Task: Find a house in Old City, Palestinian Territory, for 3 guests from June 4 to June 15, with a price range of ₹9000 to ₹15000, 3 bedrooms, 3 bathrooms, and English-speaking host.
Action: Mouse moved to (409, 88)
Screenshot: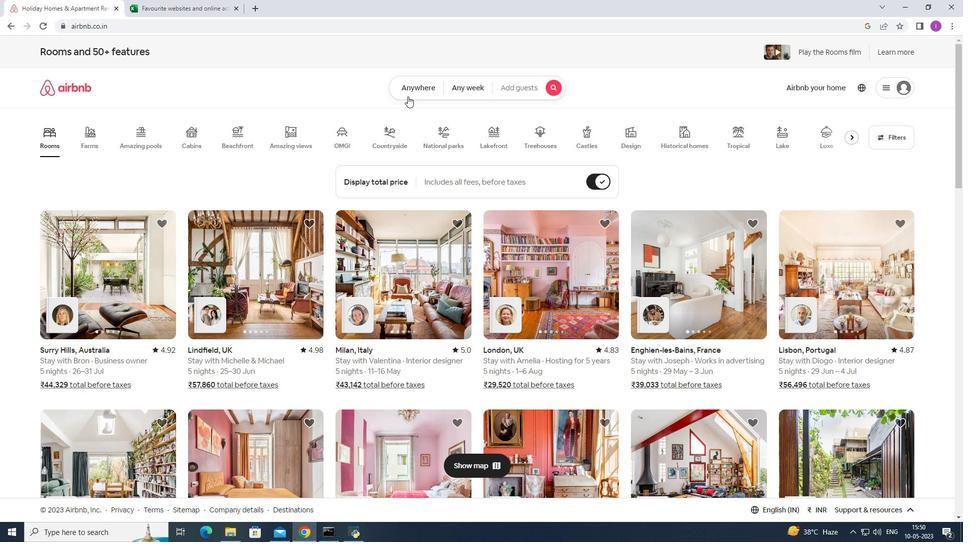 
Action: Mouse pressed left at (409, 88)
Screenshot: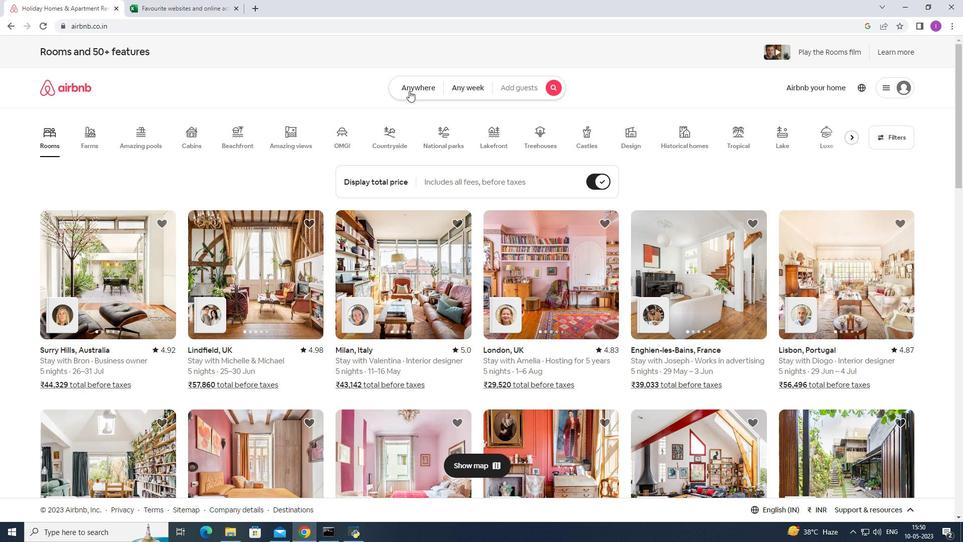 
Action: Mouse moved to (318, 131)
Screenshot: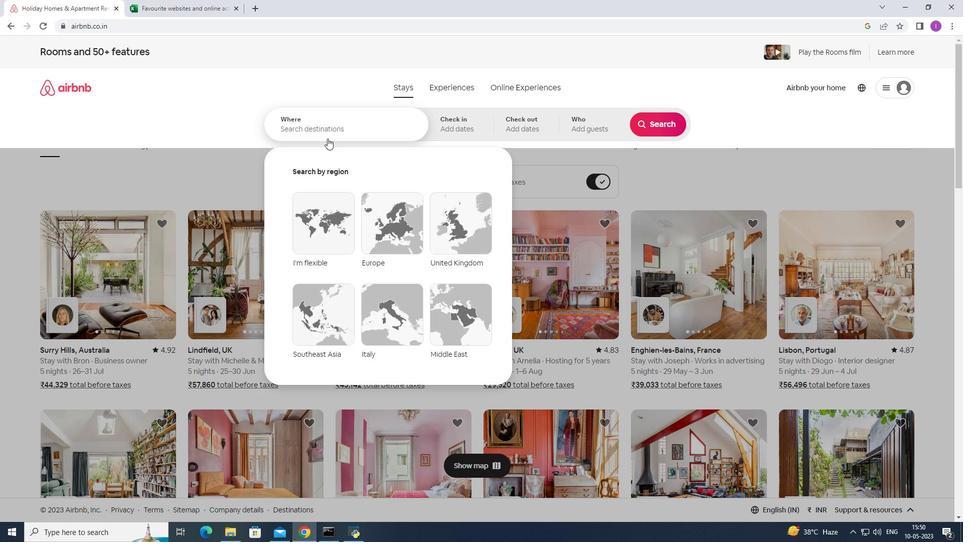 
Action: Mouse pressed left at (318, 131)
Screenshot: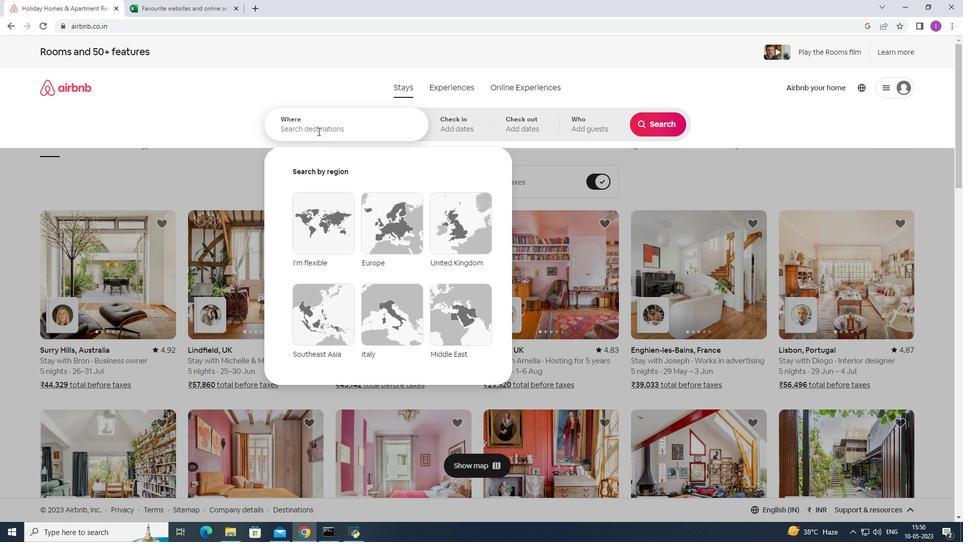 
Action: Mouse moved to (342, 130)
Screenshot: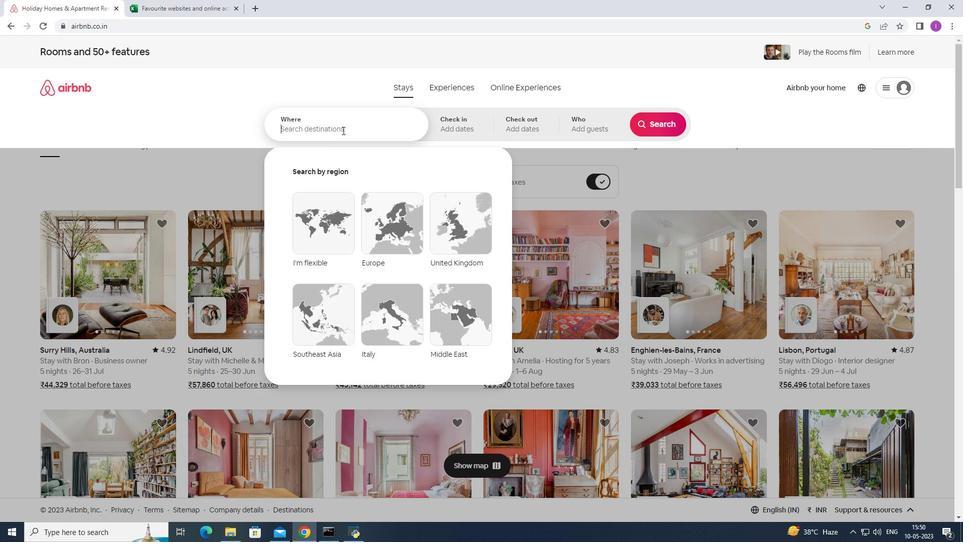 
Action: Key pressed <Key.shift><Key.shift><Key.shift><Key.shift><Key.shift><Key.shift><Key.shift><Key.shift>Old<Key.space>city,<Key.shift>Palestinian<Key.space><Key.shift>Territory
Screenshot: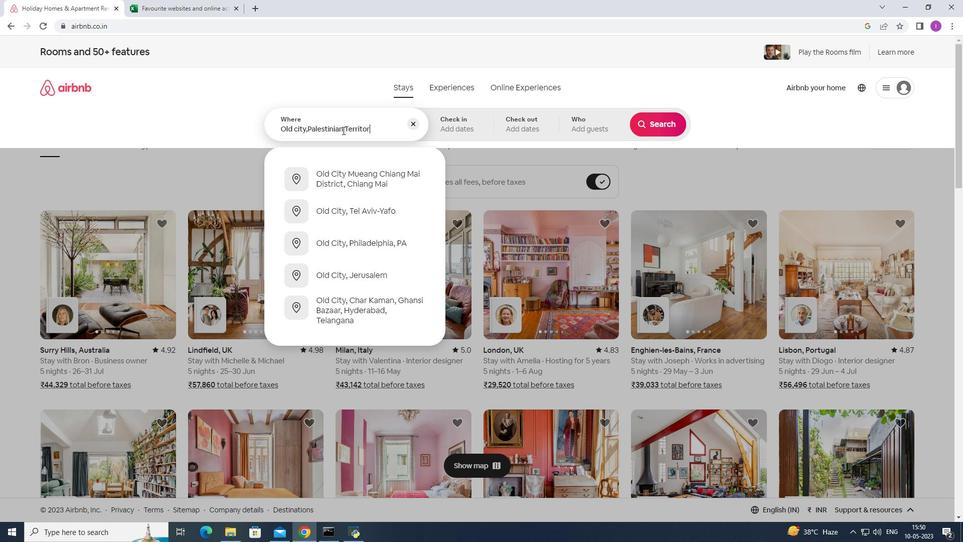 
Action: Mouse moved to (469, 131)
Screenshot: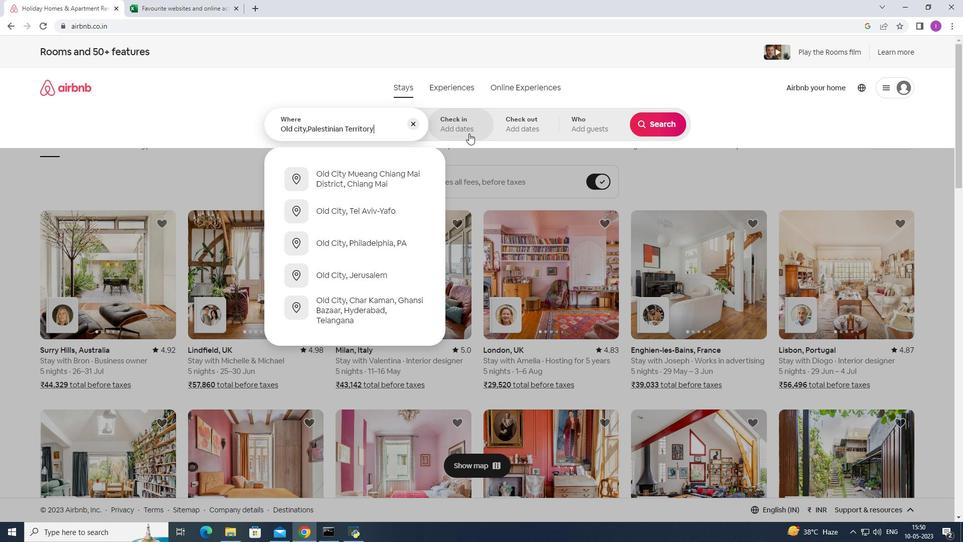 
Action: Mouse pressed left at (469, 131)
Screenshot: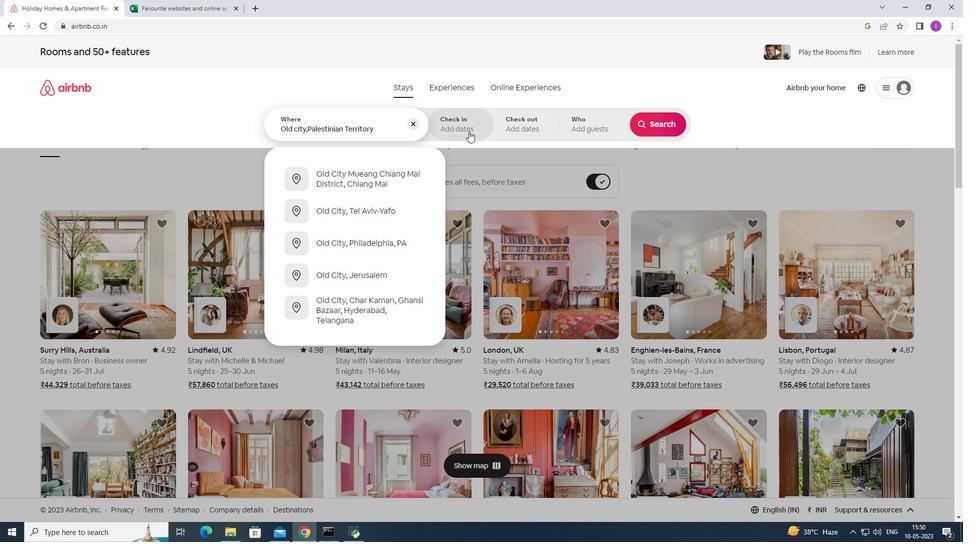 
Action: Mouse moved to (503, 269)
Screenshot: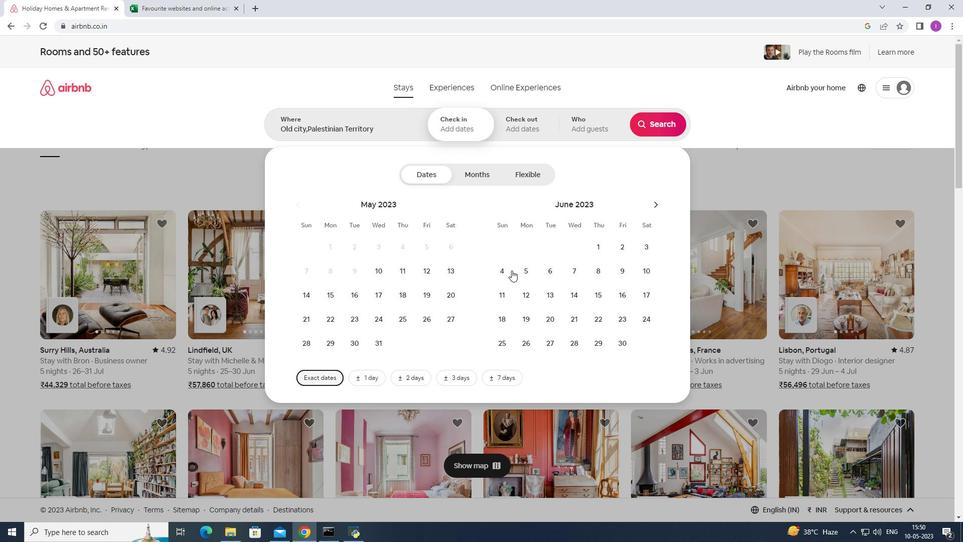 
Action: Mouse pressed left at (503, 269)
Screenshot: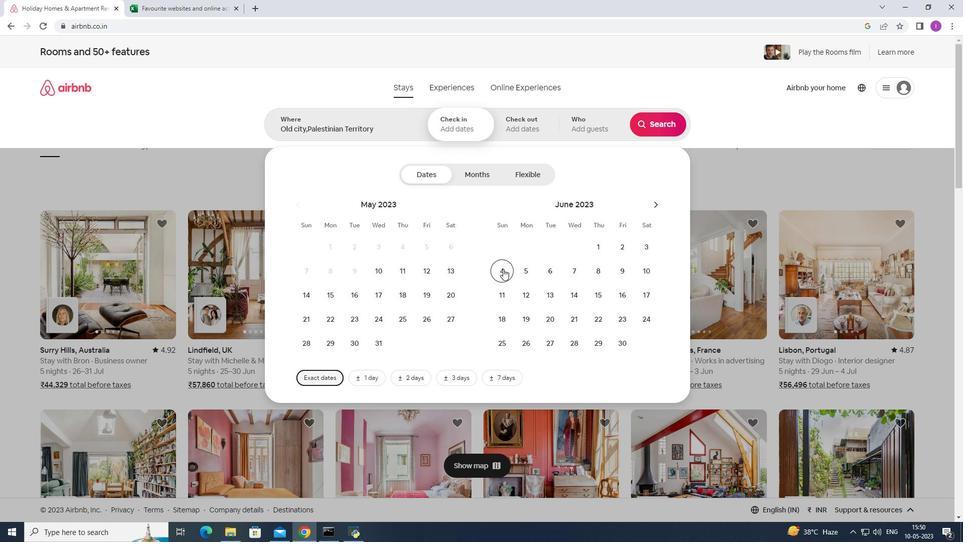 
Action: Mouse moved to (606, 295)
Screenshot: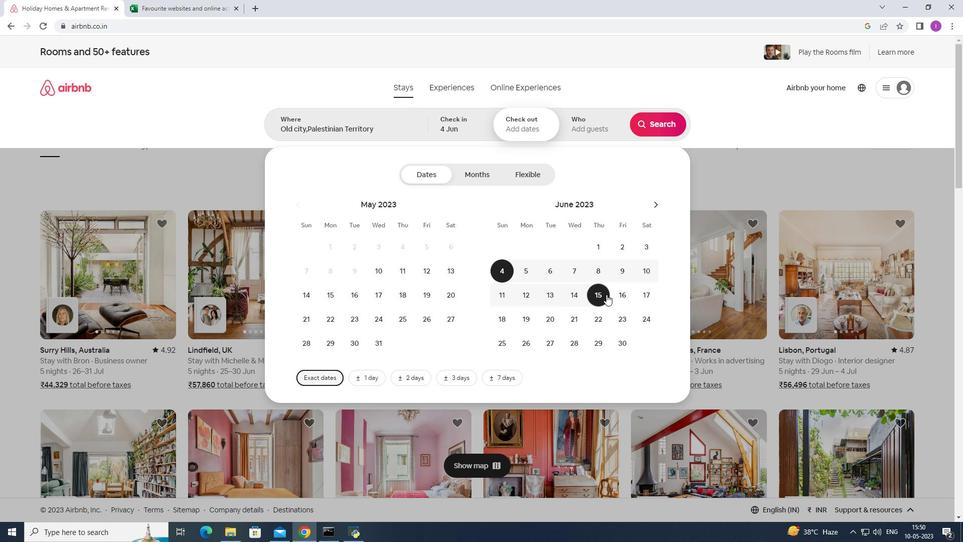 
Action: Mouse pressed left at (606, 295)
Screenshot: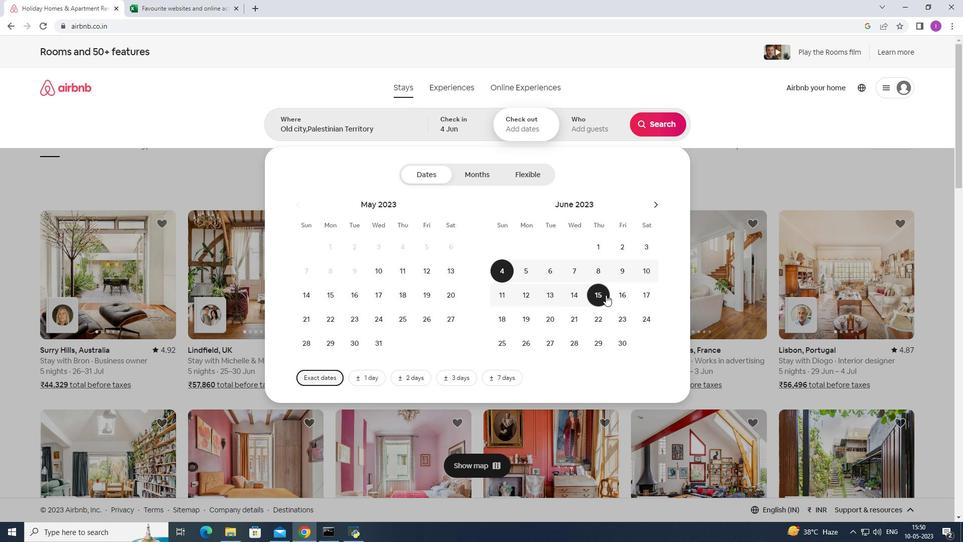 
Action: Mouse moved to (582, 128)
Screenshot: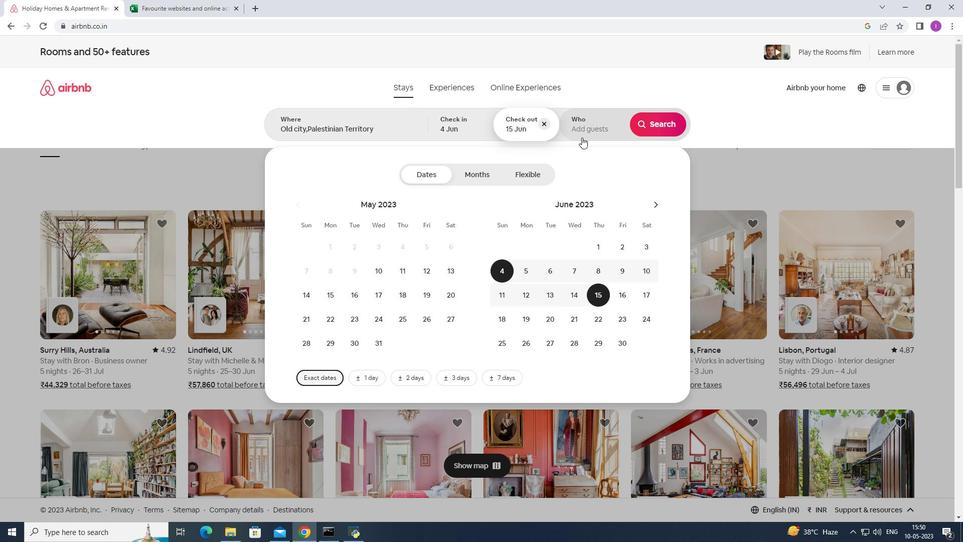 
Action: Mouse pressed left at (582, 128)
Screenshot: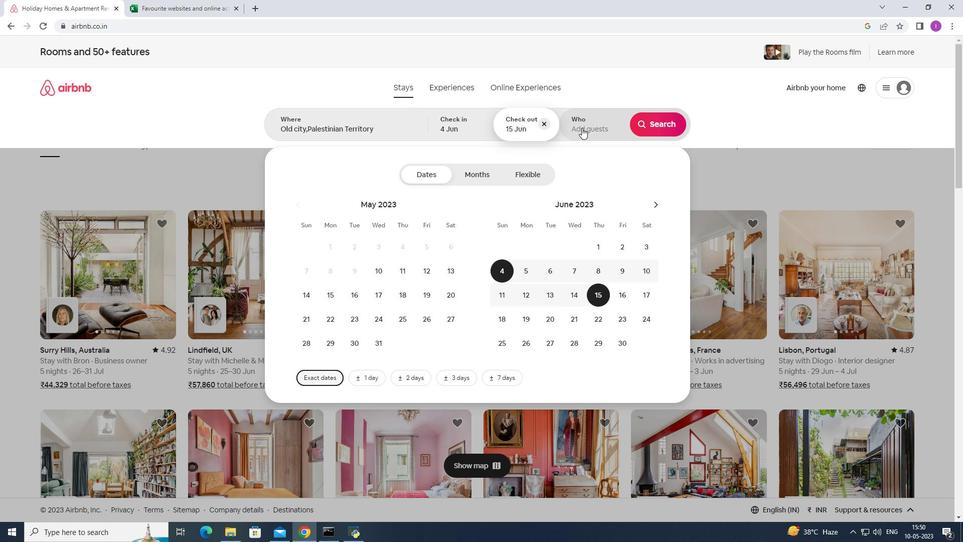 
Action: Mouse moved to (664, 172)
Screenshot: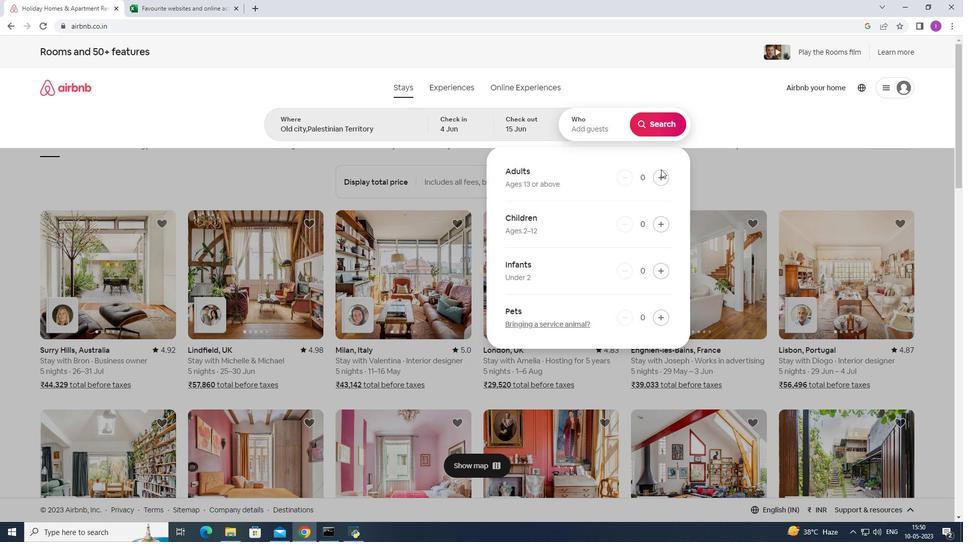 
Action: Mouse pressed left at (664, 172)
Screenshot: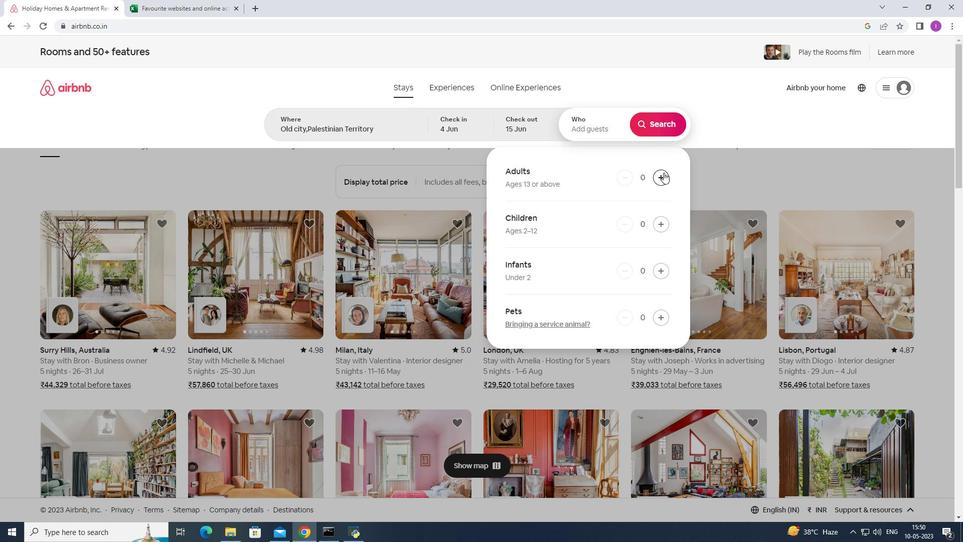 
Action: Mouse pressed left at (664, 172)
Screenshot: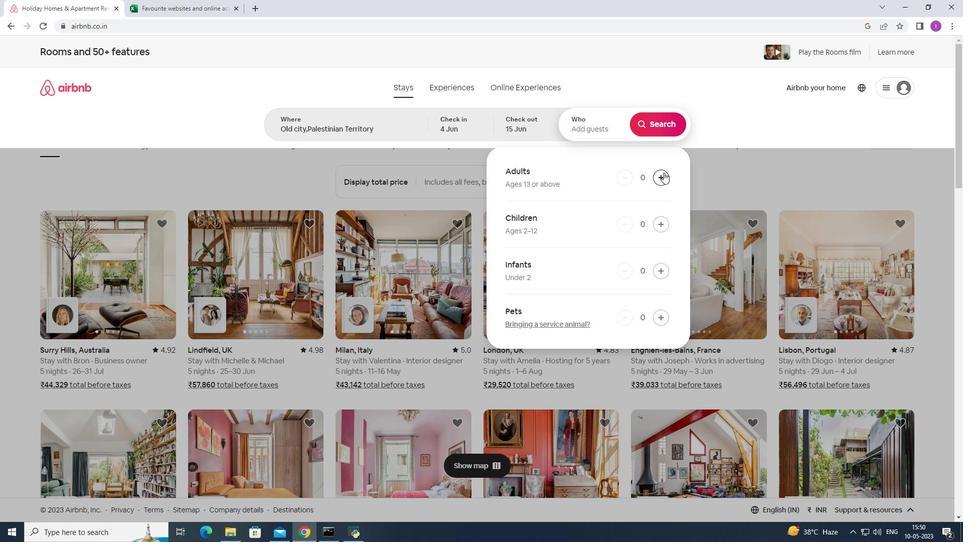 
Action: Mouse pressed left at (664, 172)
Screenshot: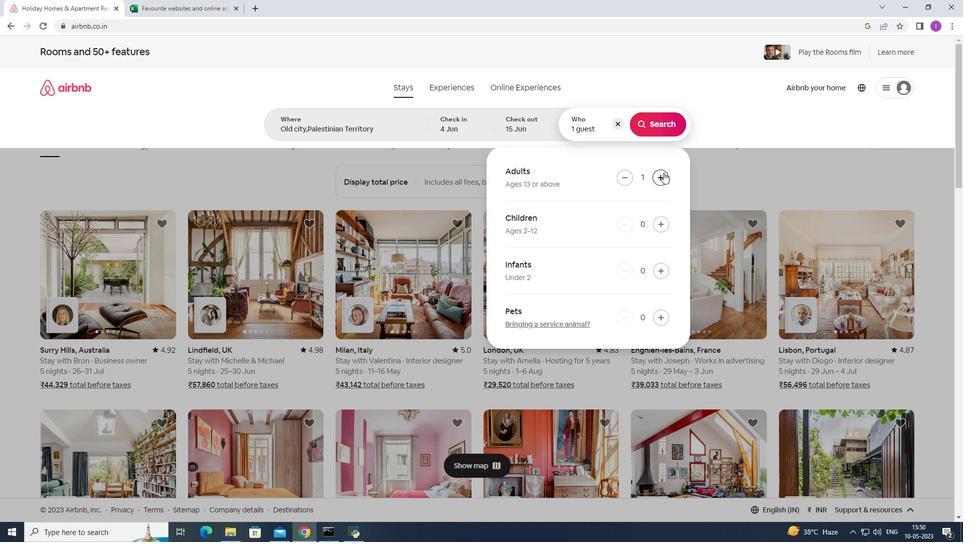 
Action: Mouse moved to (629, 176)
Screenshot: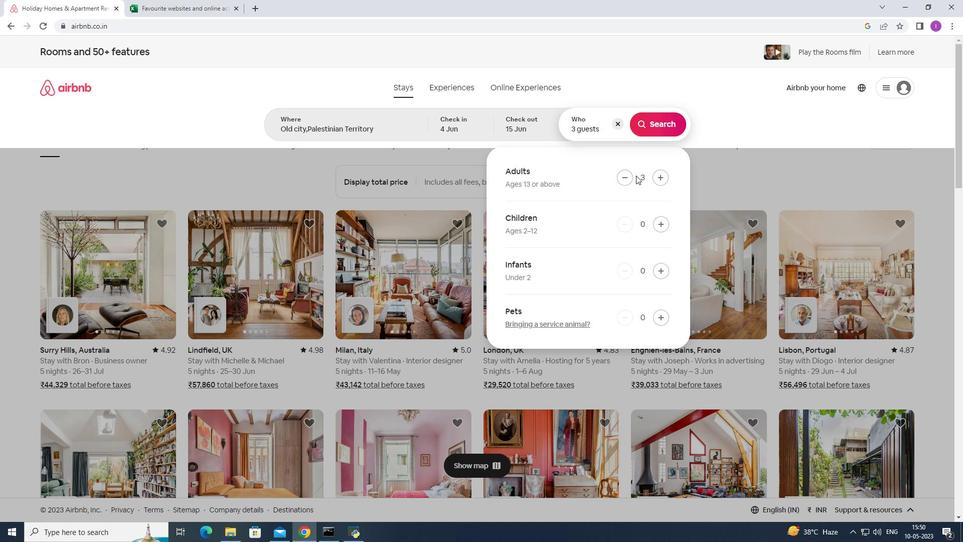 
Action: Mouse pressed left at (629, 176)
Screenshot: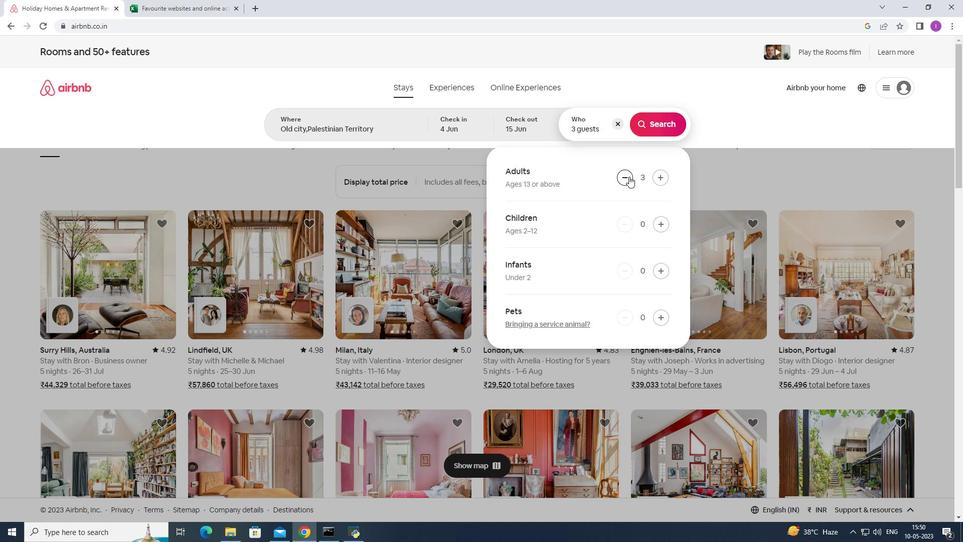 
Action: Mouse moved to (651, 132)
Screenshot: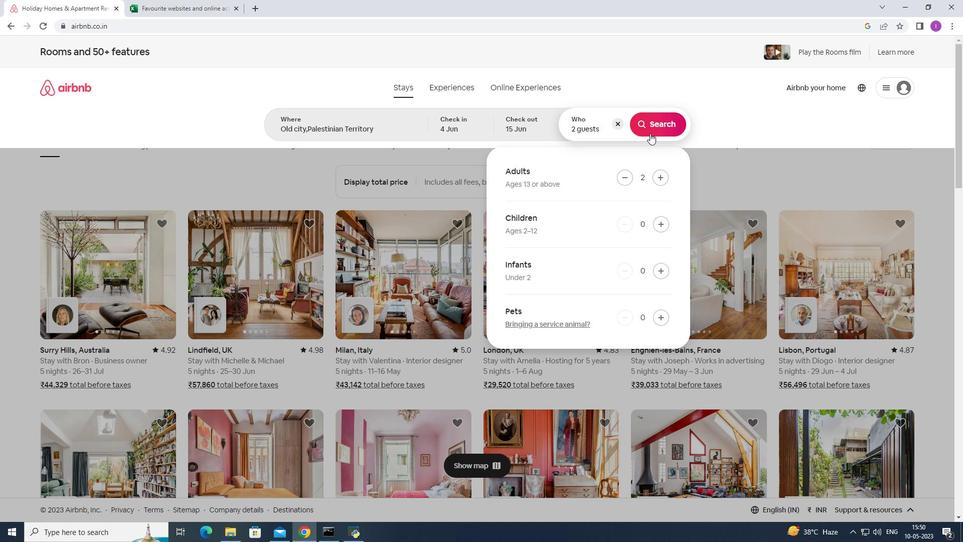 
Action: Mouse pressed left at (651, 132)
Screenshot: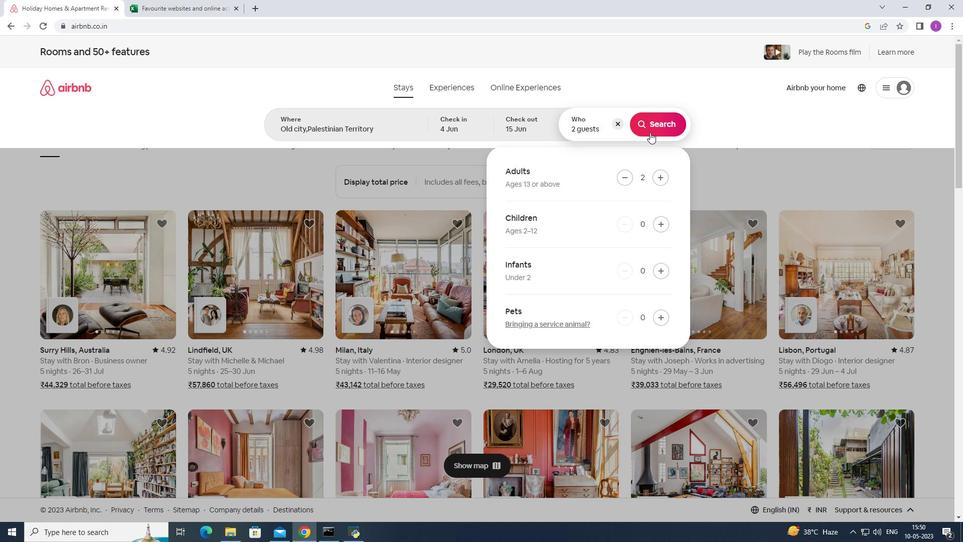 
Action: Mouse moved to (921, 101)
Screenshot: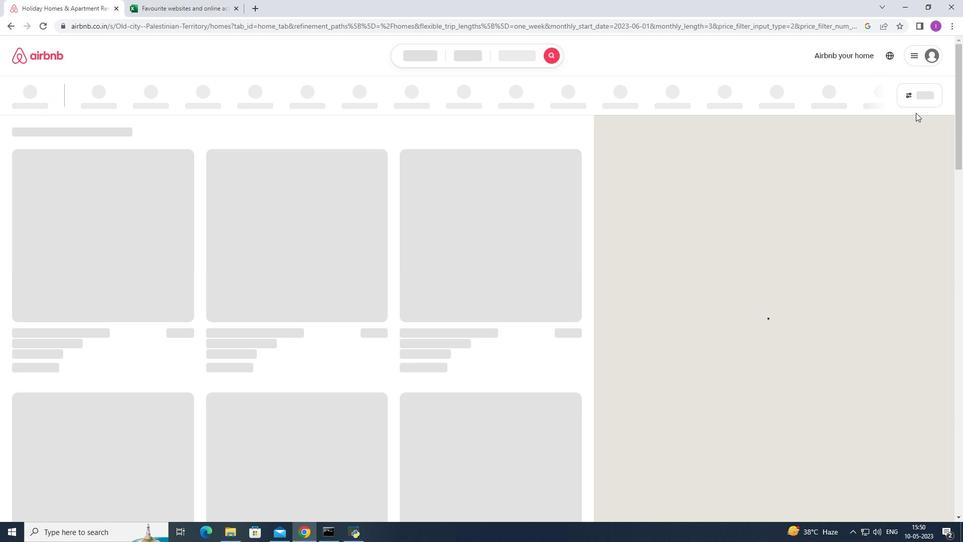 
Action: Mouse pressed left at (921, 101)
Screenshot: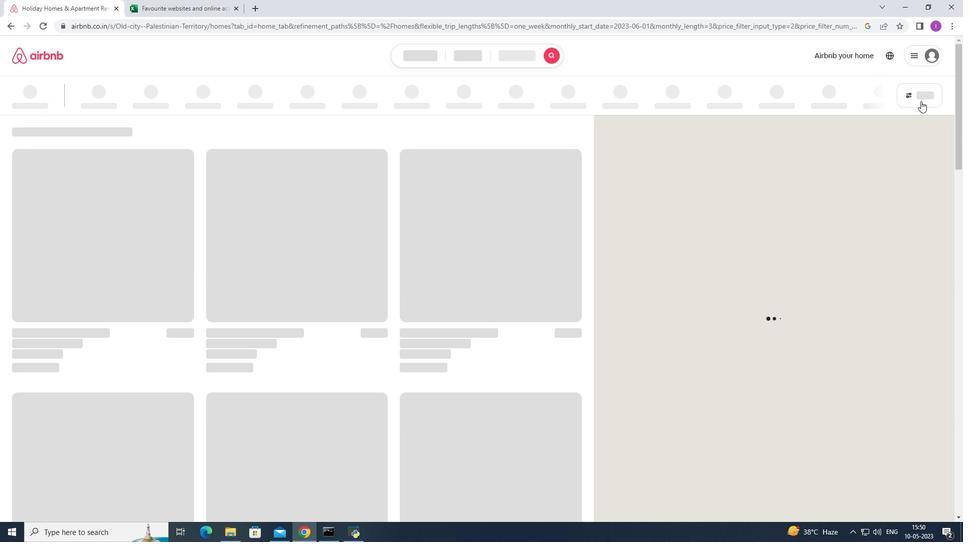 
Action: Mouse moved to (922, 91)
Screenshot: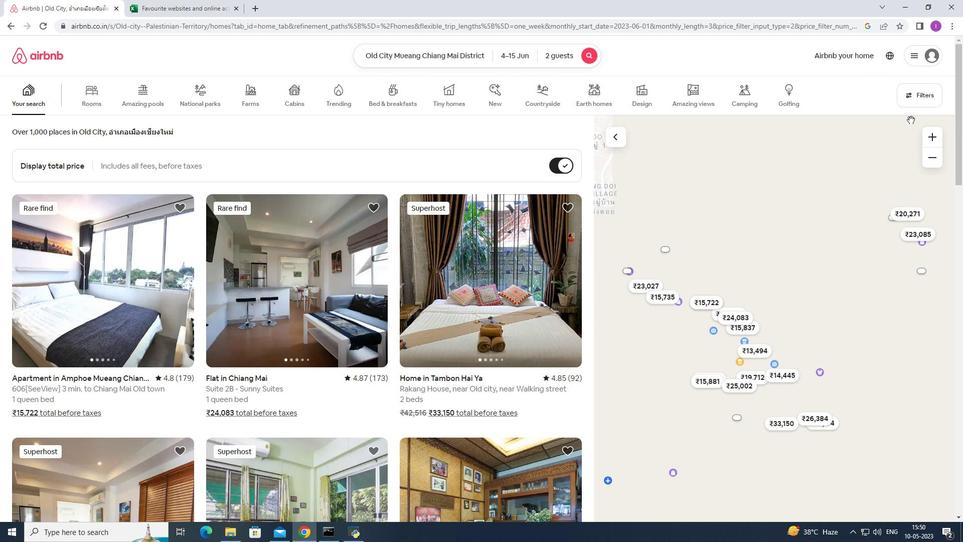 
Action: Mouse pressed left at (922, 91)
Screenshot: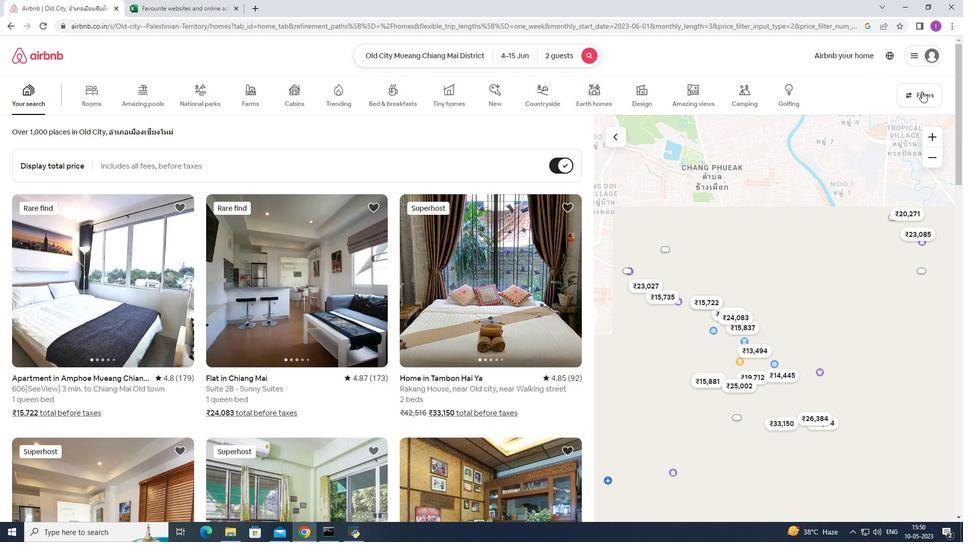 
Action: Mouse moved to (552, 338)
Screenshot: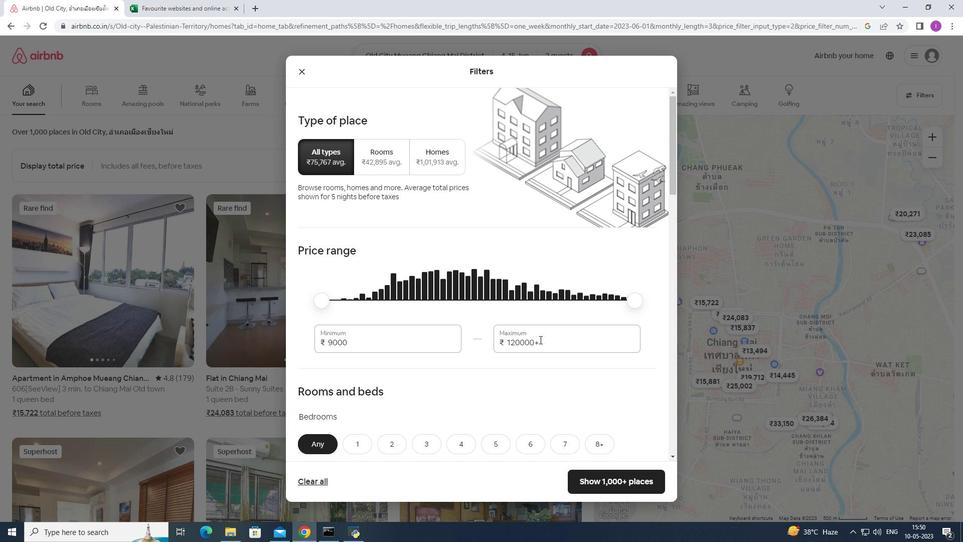 
Action: Mouse pressed left at (552, 338)
Screenshot: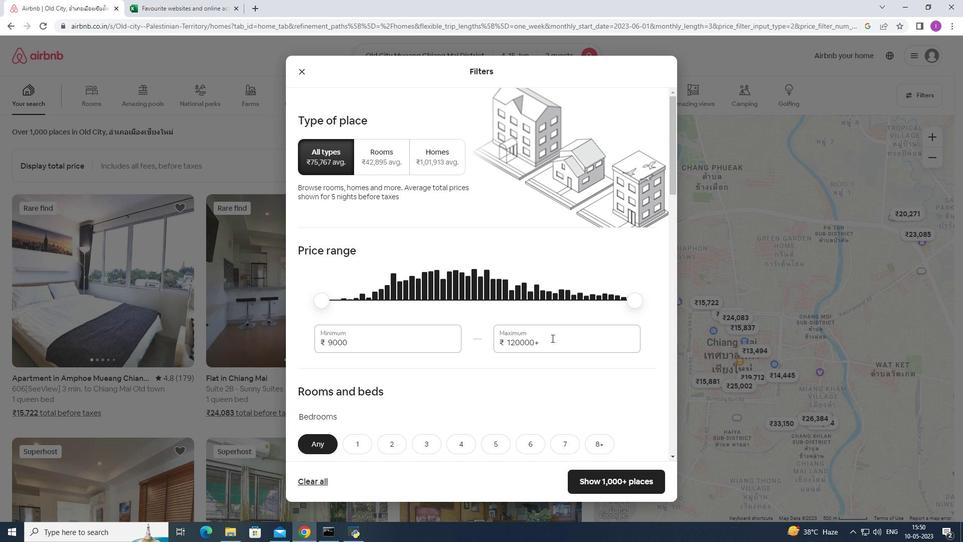 
Action: Mouse moved to (514, 350)
Screenshot: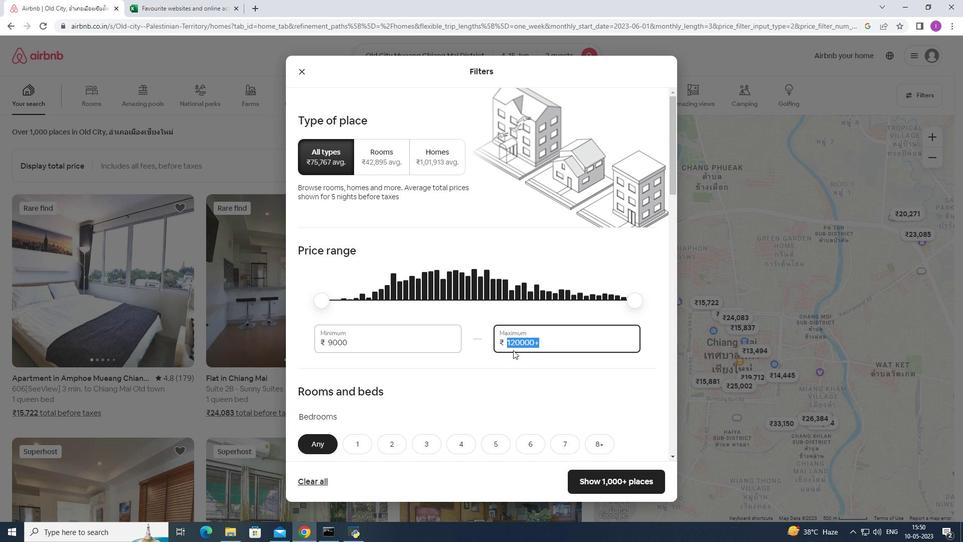 
Action: Key pressed 1
Screenshot: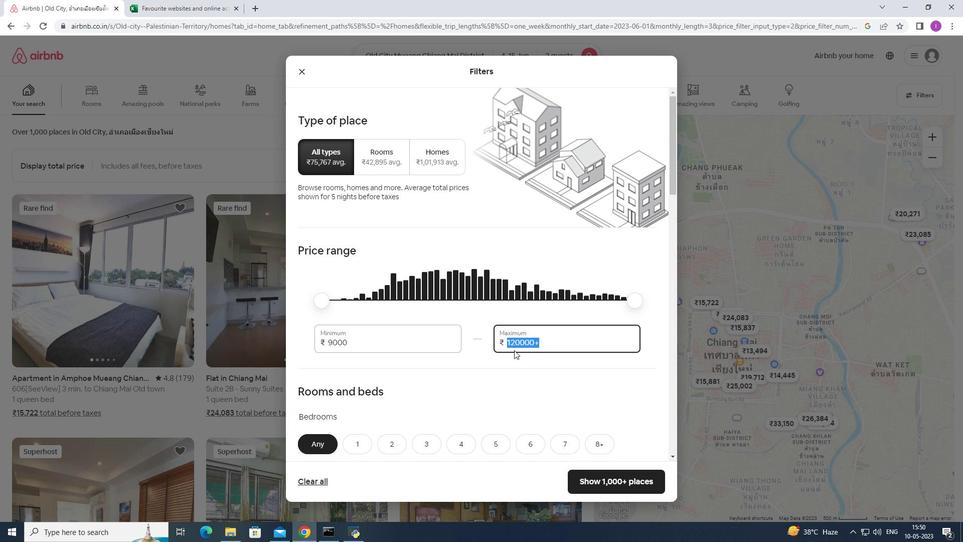 
Action: Mouse moved to (514, 350)
Screenshot: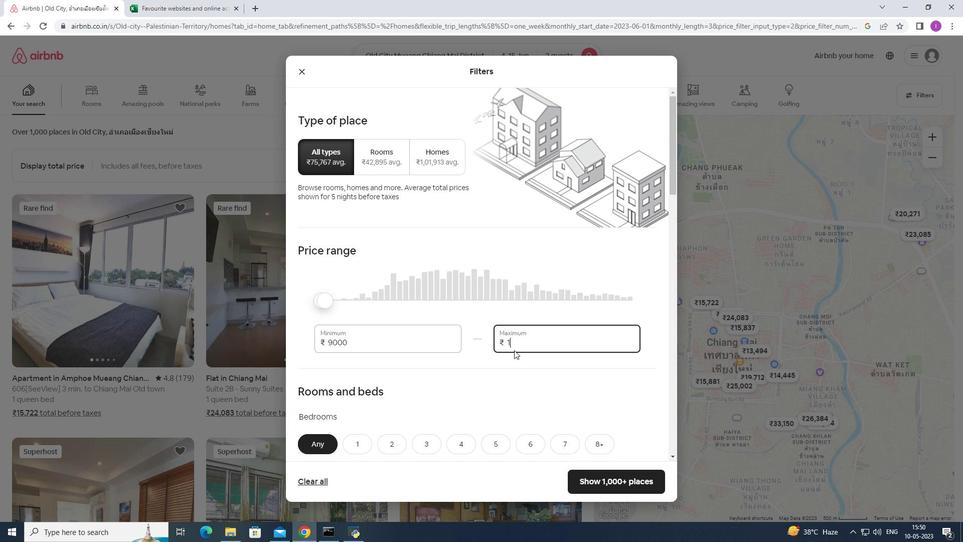 
Action: Key pressed 5
Screenshot: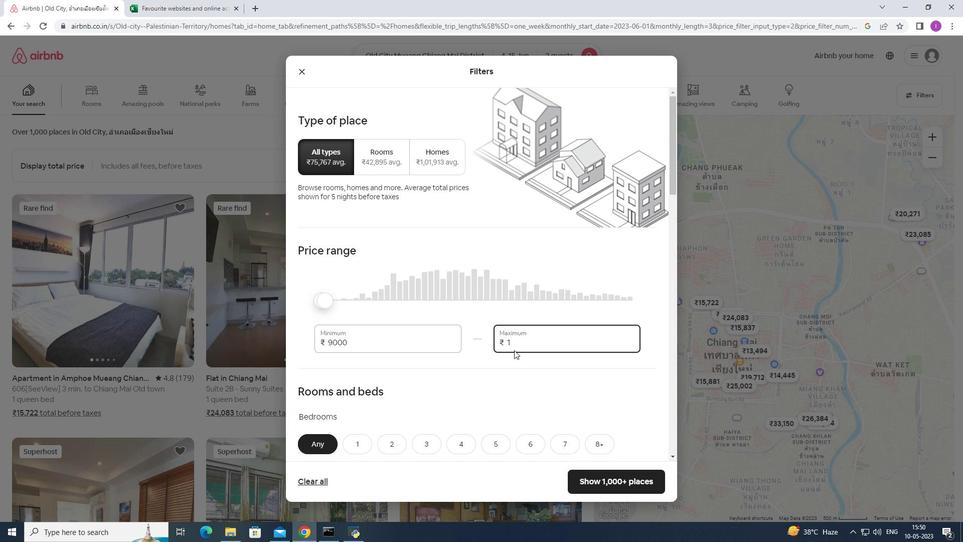 
Action: Mouse moved to (514, 351)
Screenshot: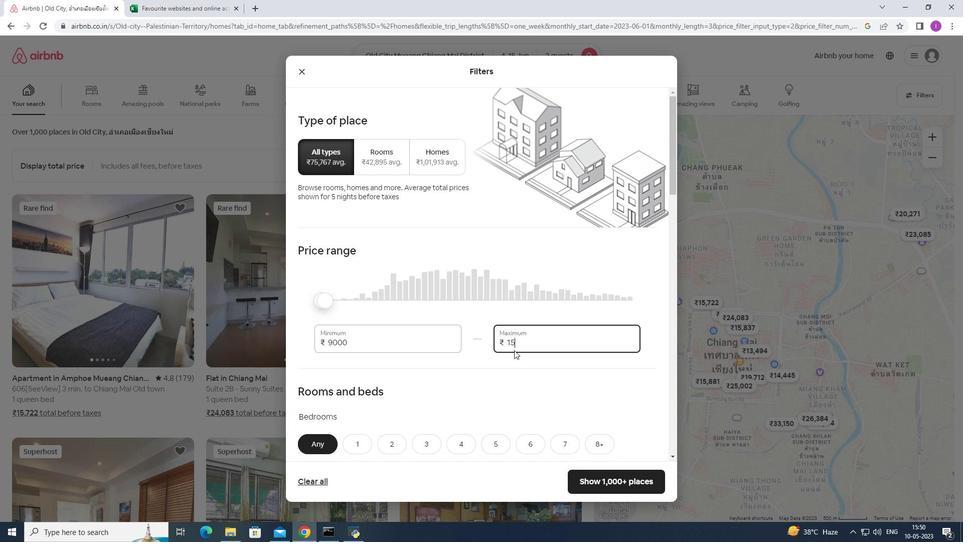 
Action: Key pressed 0
Screenshot: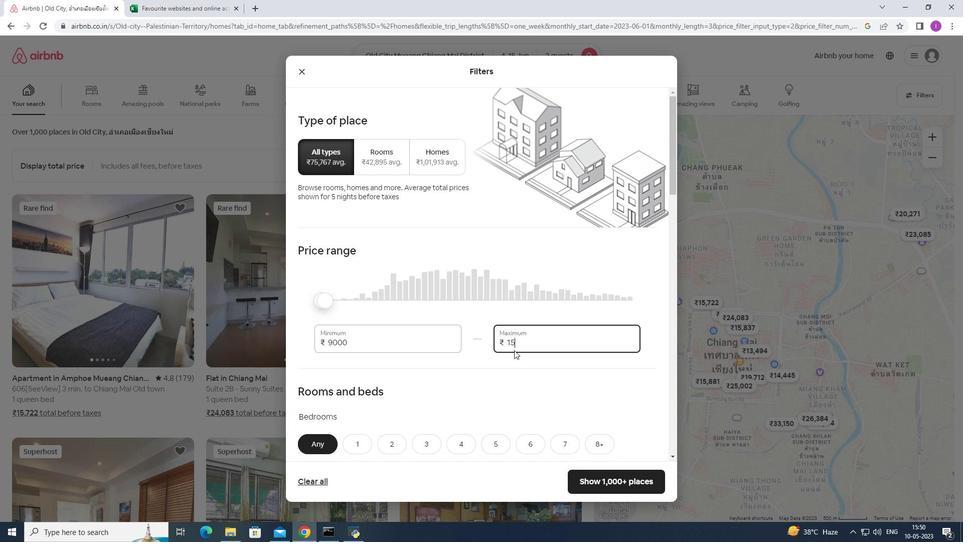 
Action: Mouse moved to (514, 353)
Screenshot: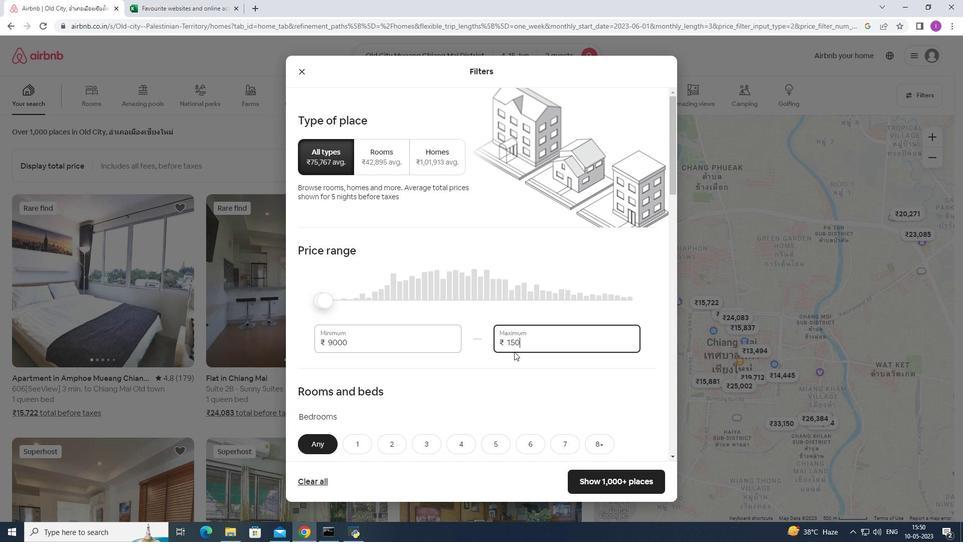 
Action: Key pressed 00
Screenshot: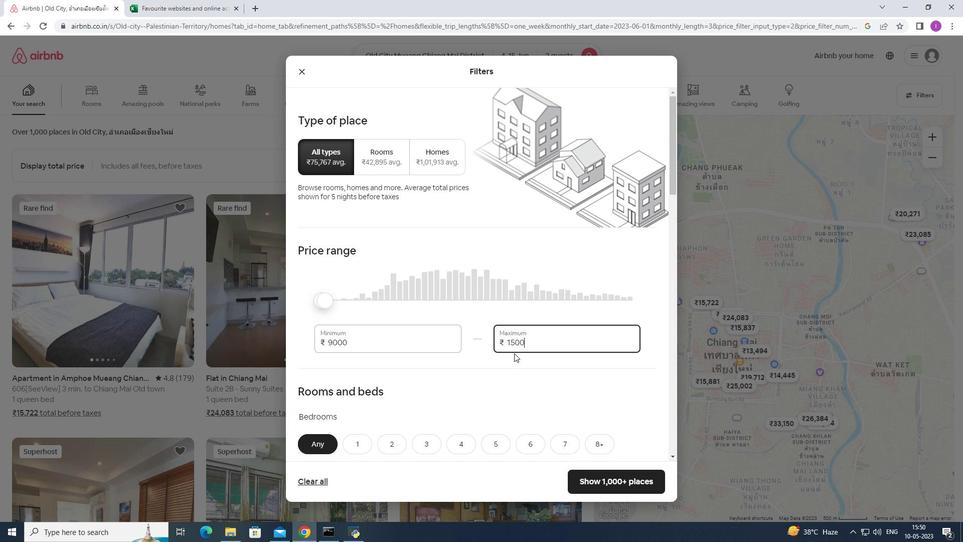 
Action: Mouse moved to (365, 341)
Screenshot: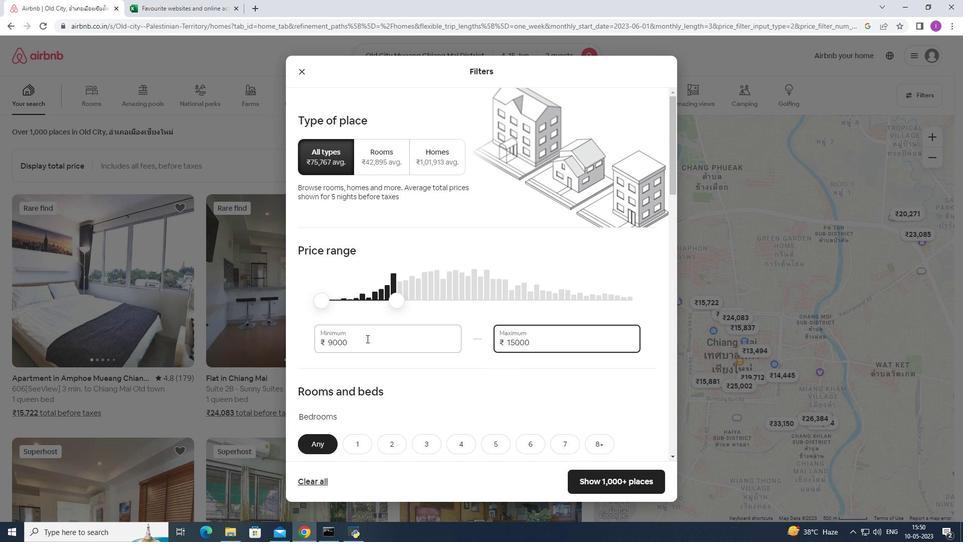 
Action: Mouse pressed left at (365, 341)
Screenshot: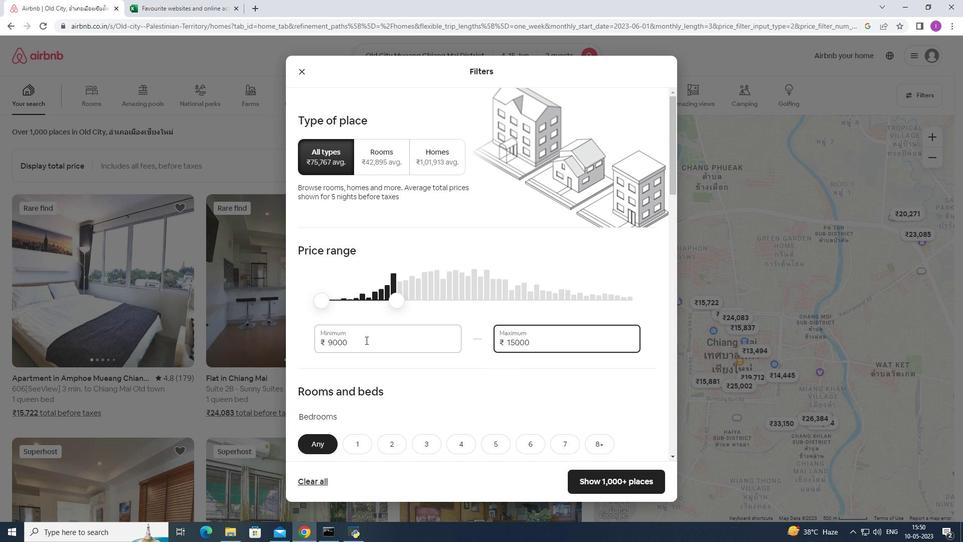 
Action: Mouse moved to (320, 347)
Screenshot: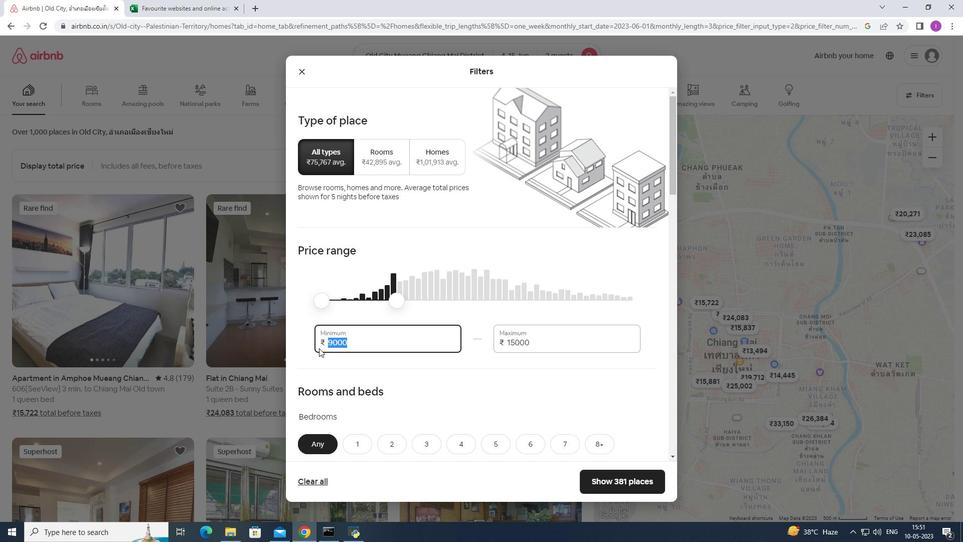 
Action: Key pressed 1
Screenshot: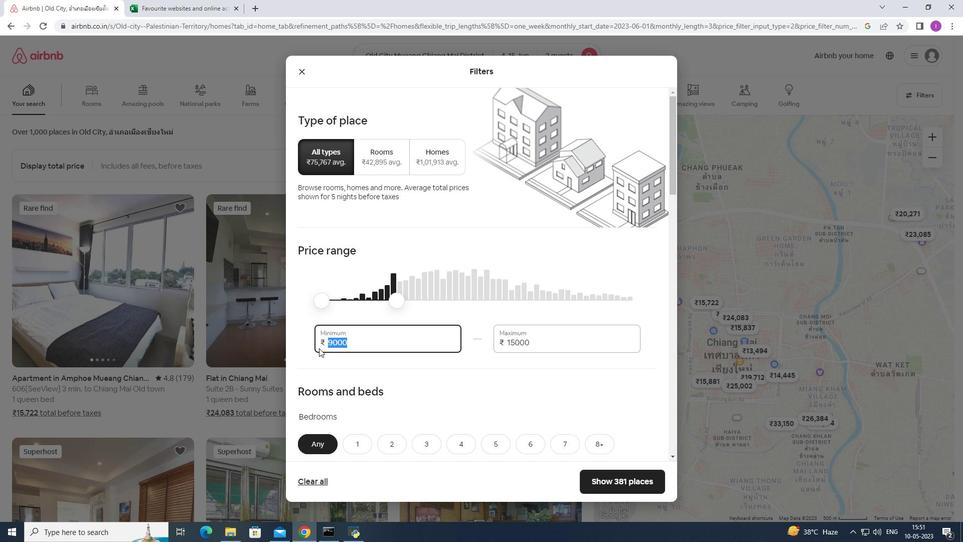 
Action: Mouse moved to (338, 341)
Screenshot: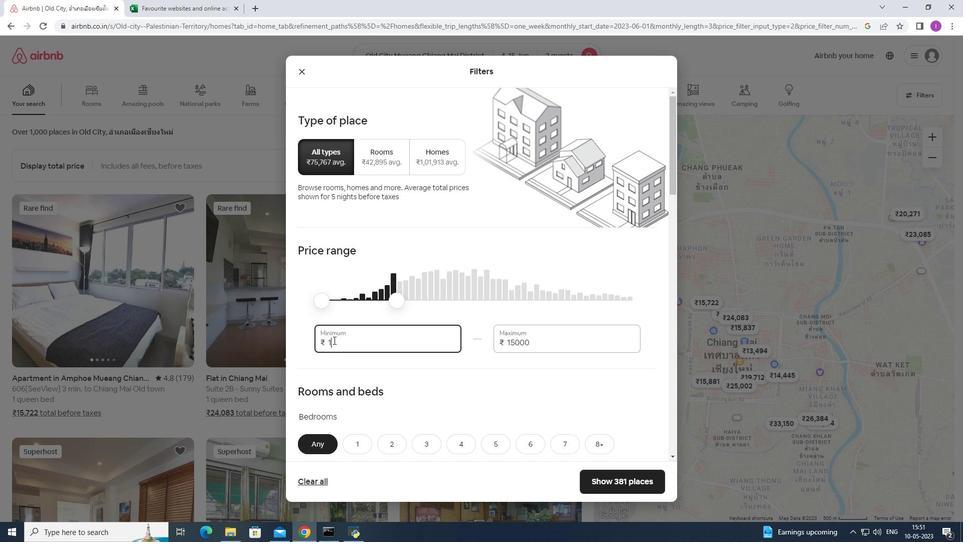 
Action: Key pressed 0
Screenshot: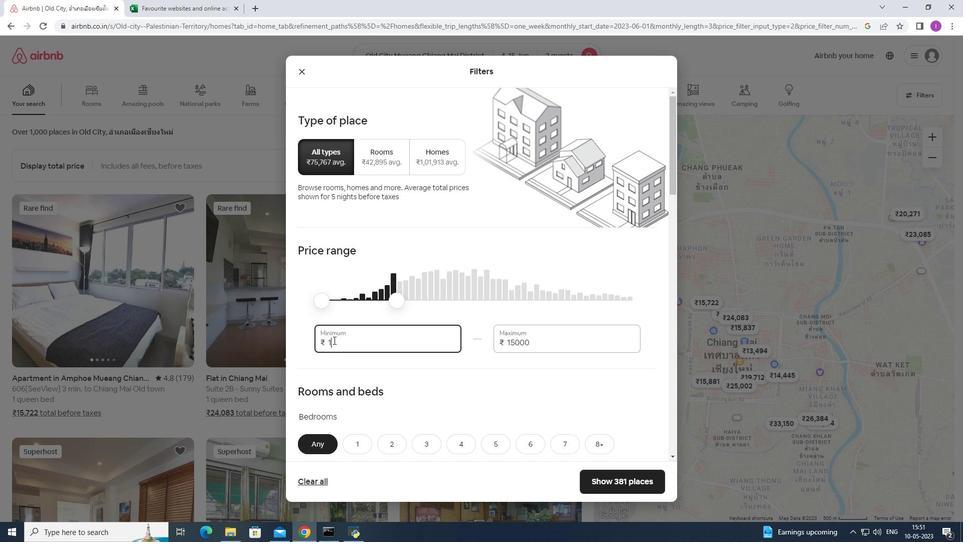 
Action: Mouse moved to (338, 341)
Screenshot: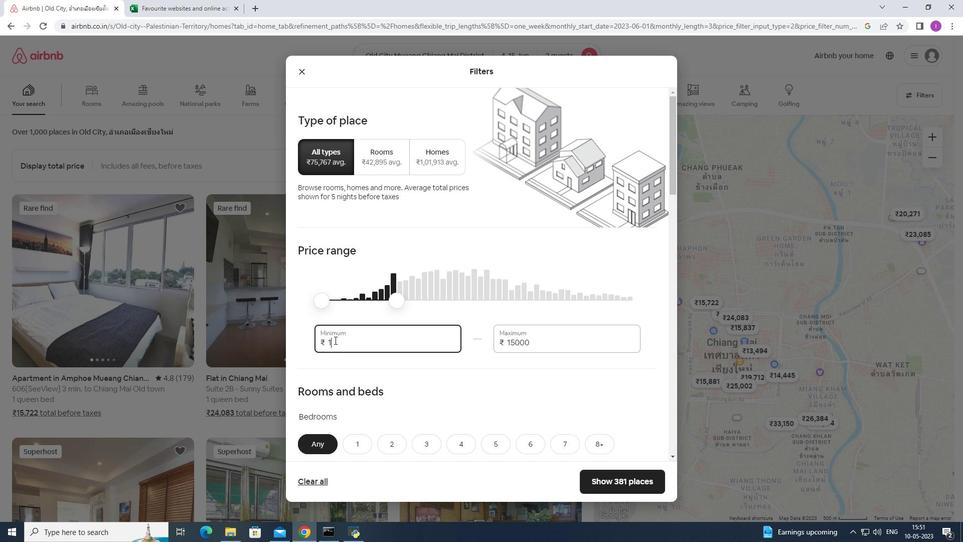 
Action: Key pressed 0
Screenshot: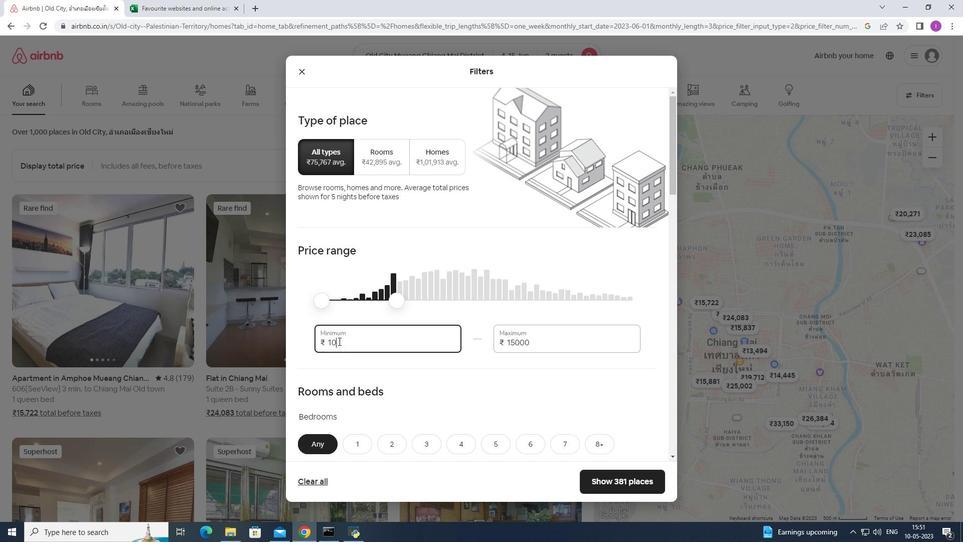 
Action: Mouse moved to (339, 341)
Screenshot: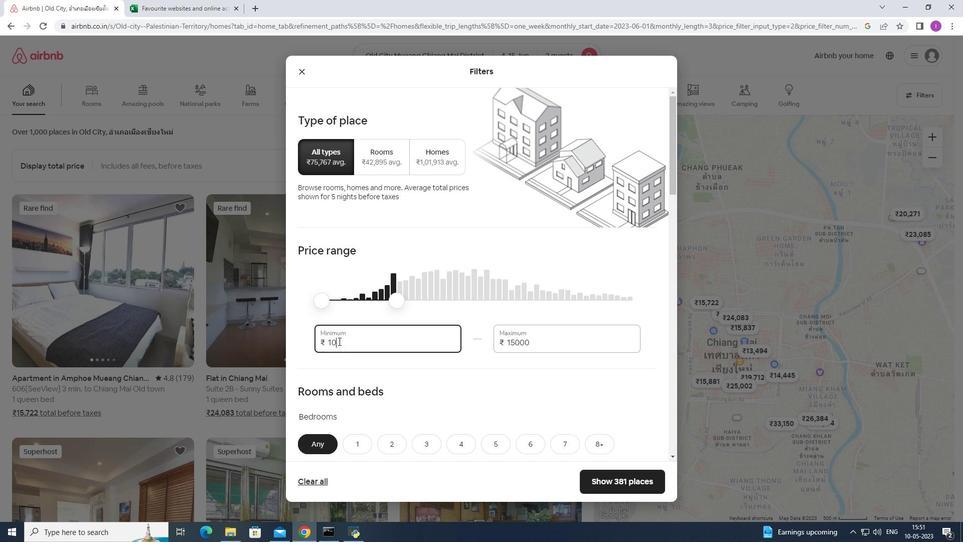 
Action: Key pressed 0
Screenshot: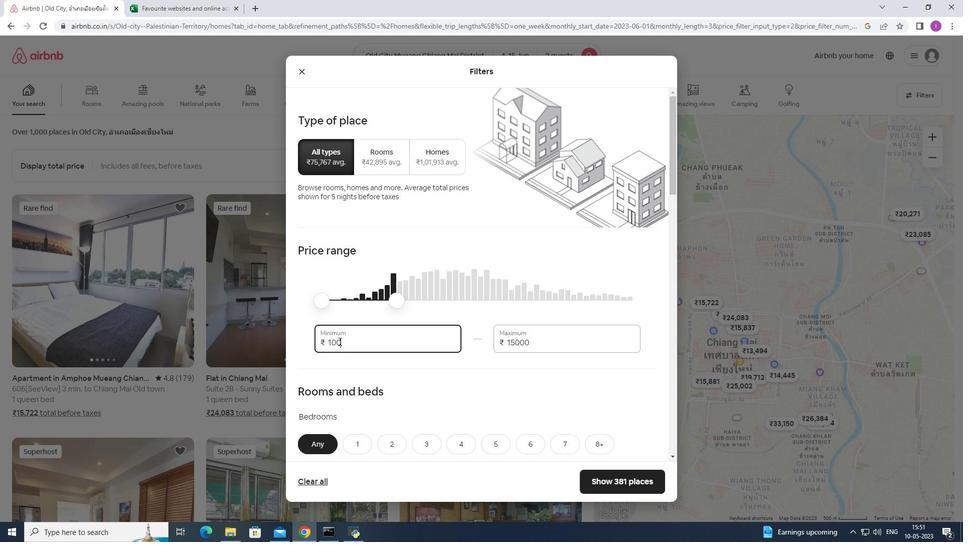 
Action: Mouse moved to (344, 341)
Screenshot: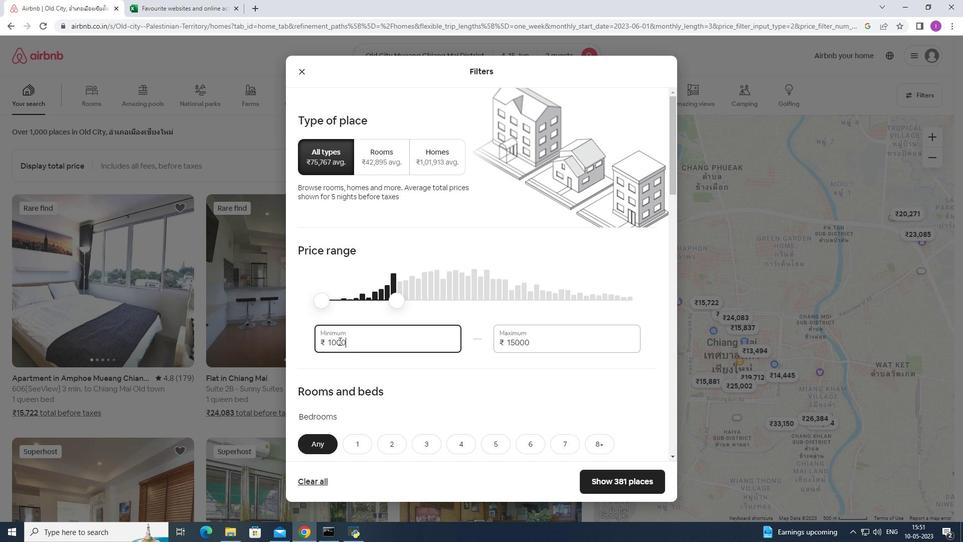 
Action: Key pressed 0
Screenshot: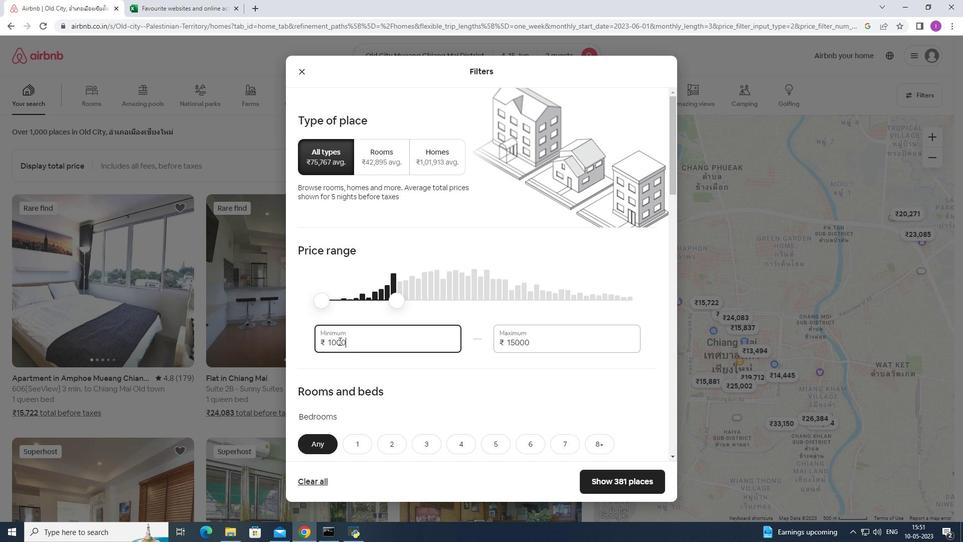 
Action: Mouse moved to (395, 360)
Screenshot: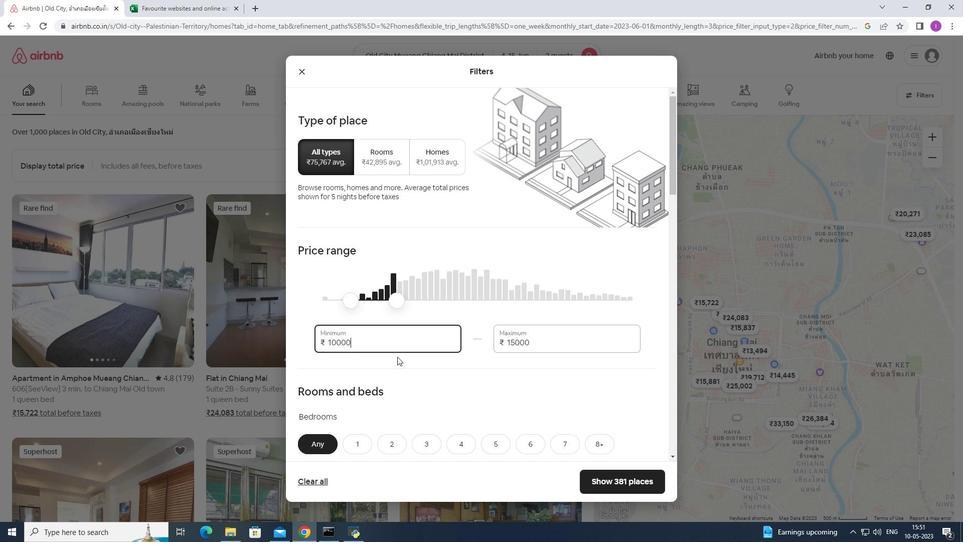 
Action: Mouse scrolled (395, 359) with delta (0, 0)
Screenshot: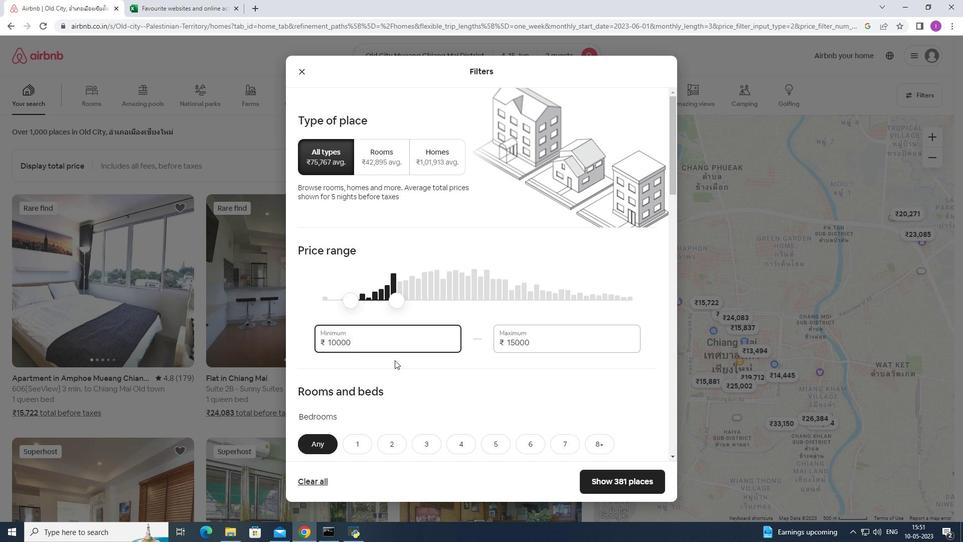 
Action: Mouse scrolled (395, 359) with delta (0, 0)
Screenshot: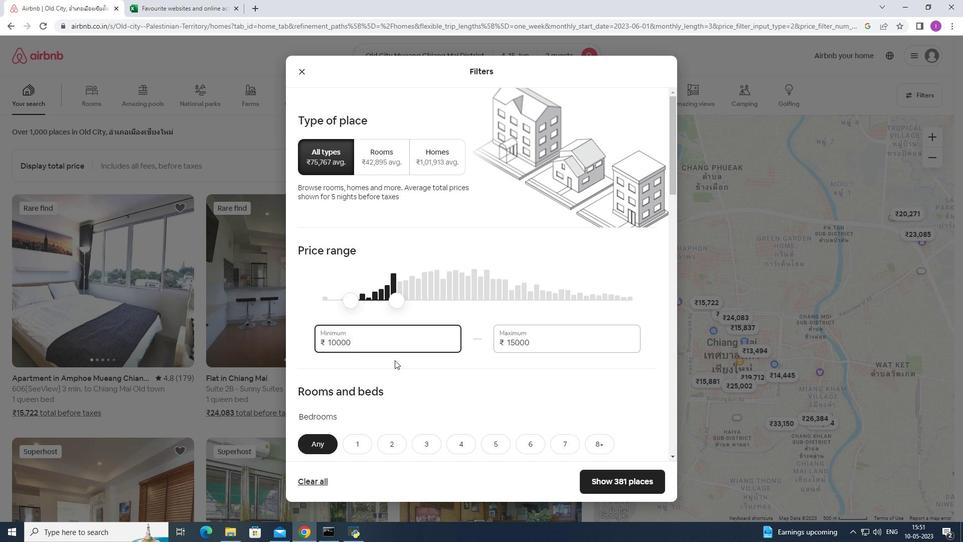
Action: Mouse moved to (426, 346)
Screenshot: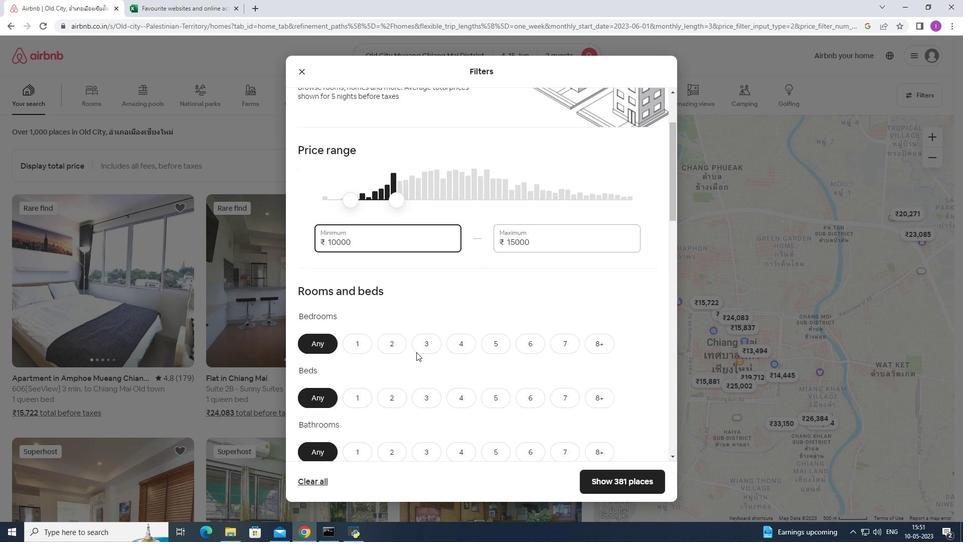 
Action: Mouse scrolled (426, 345) with delta (0, 0)
Screenshot: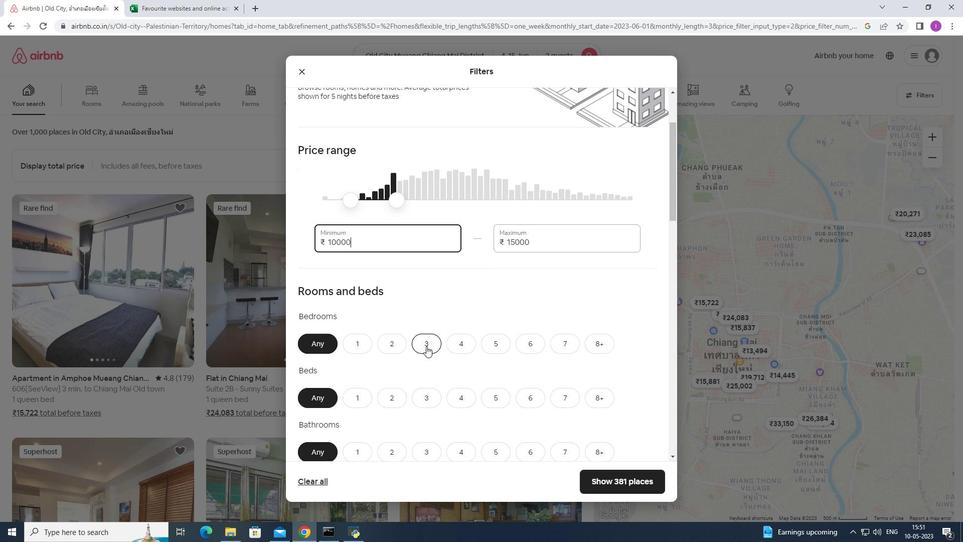 
Action: Mouse scrolled (426, 345) with delta (0, 0)
Screenshot: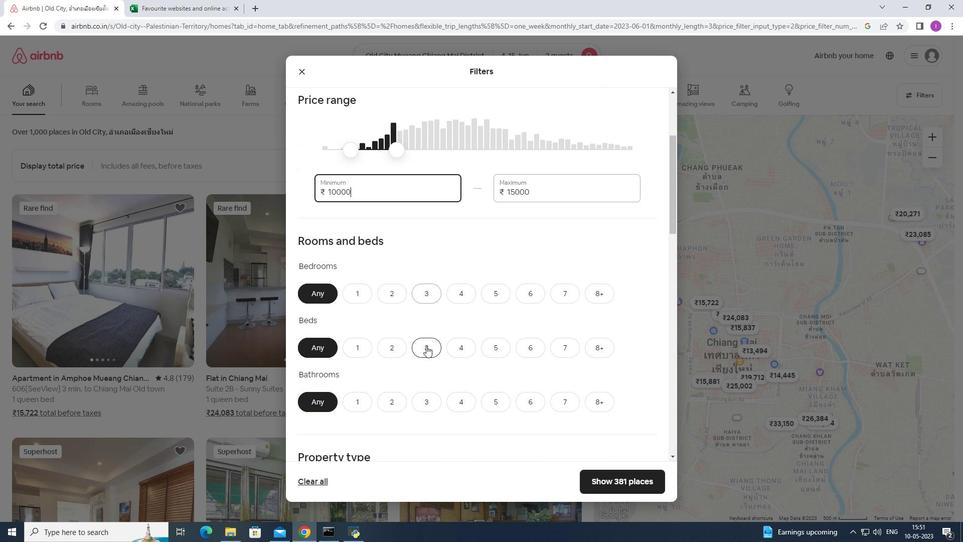 
Action: Mouse scrolled (426, 345) with delta (0, 0)
Screenshot: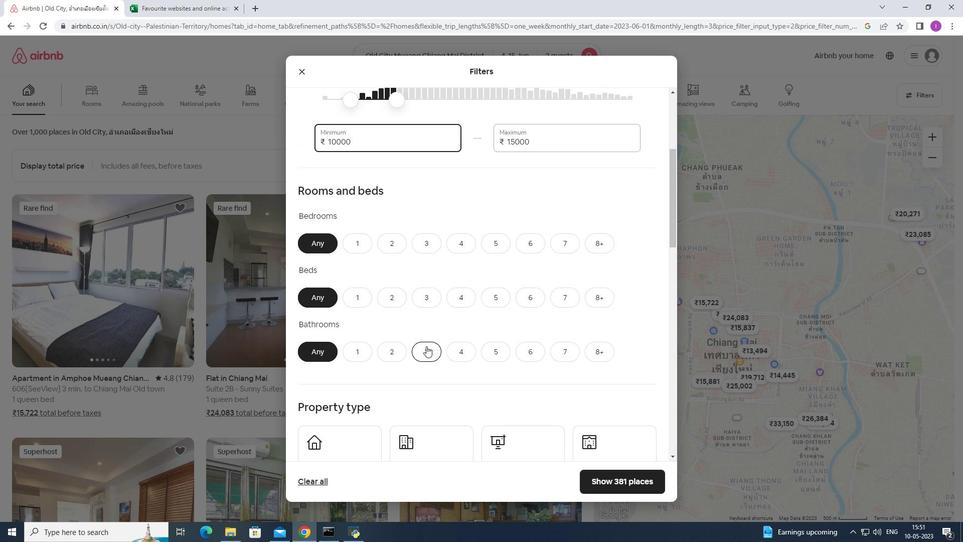 
Action: Mouse moved to (363, 195)
Screenshot: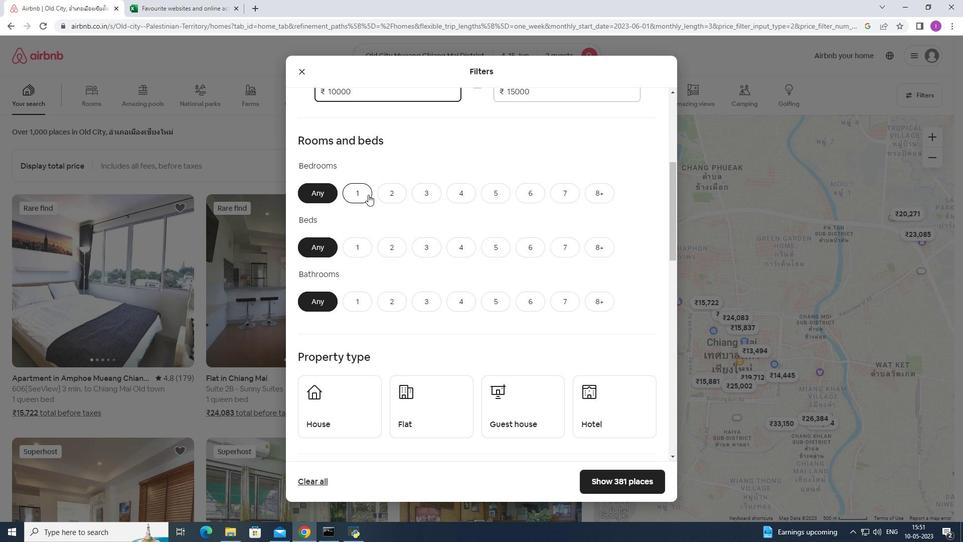 
Action: Mouse pressed left at (363, 195)
Screenshot: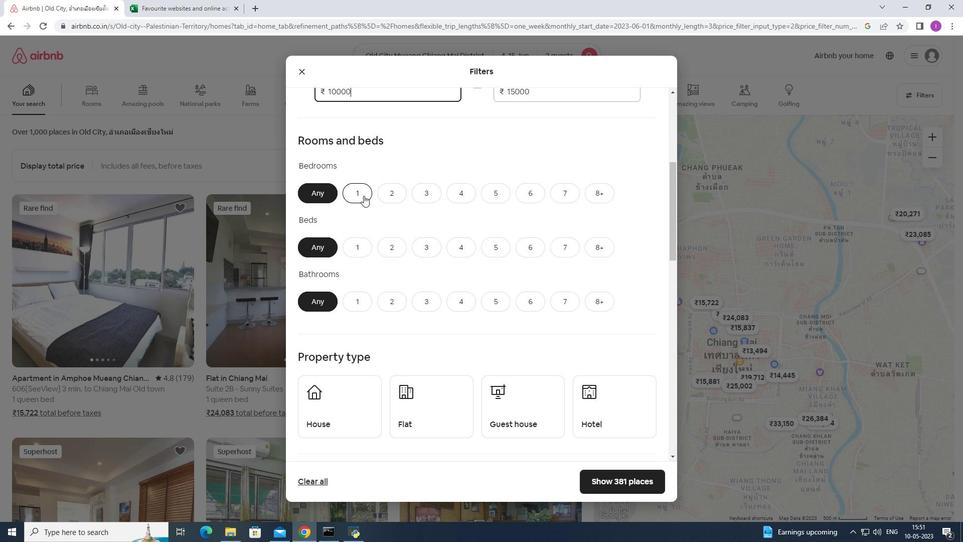
Action: Mouse moved to (363, 241)
Screenshot: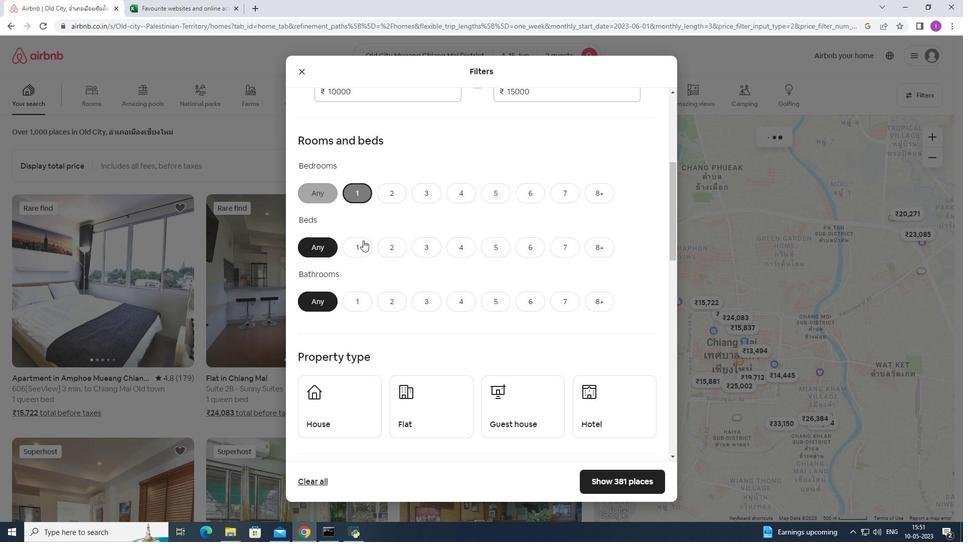 
Action: Mouse pressed left at (363, 241)
Screenshot: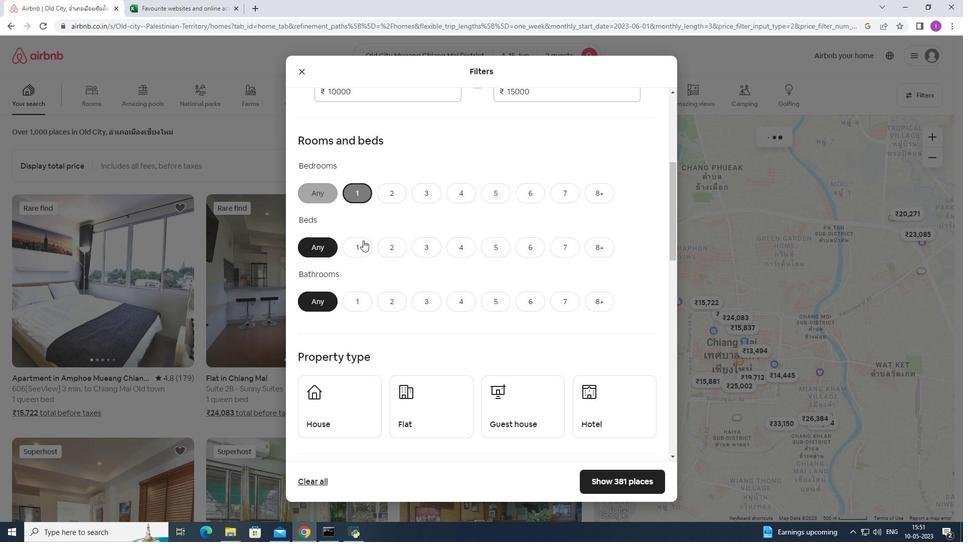 
Action: Mouse moved to (362, 296)
Screenshot: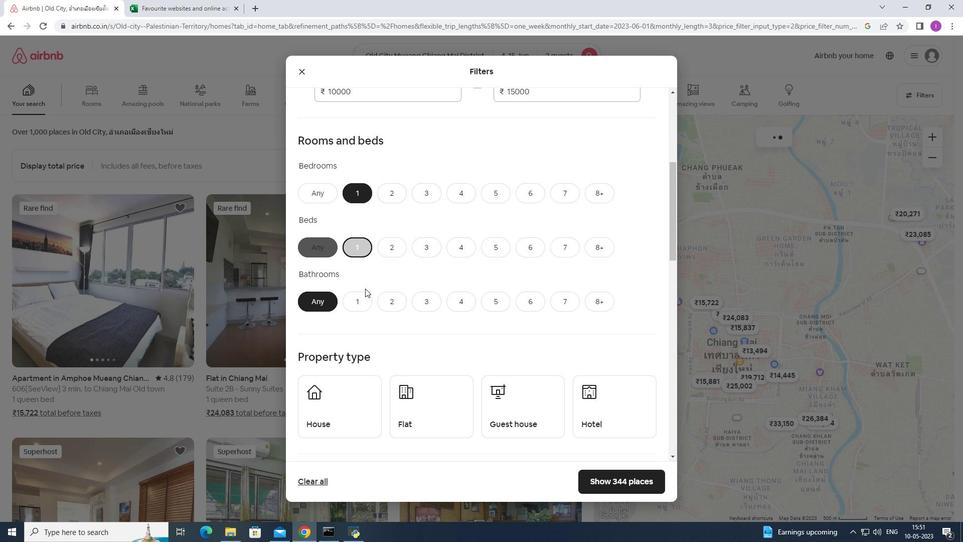 
Action: Mouse pressed left at (362, 296)
Screenshot: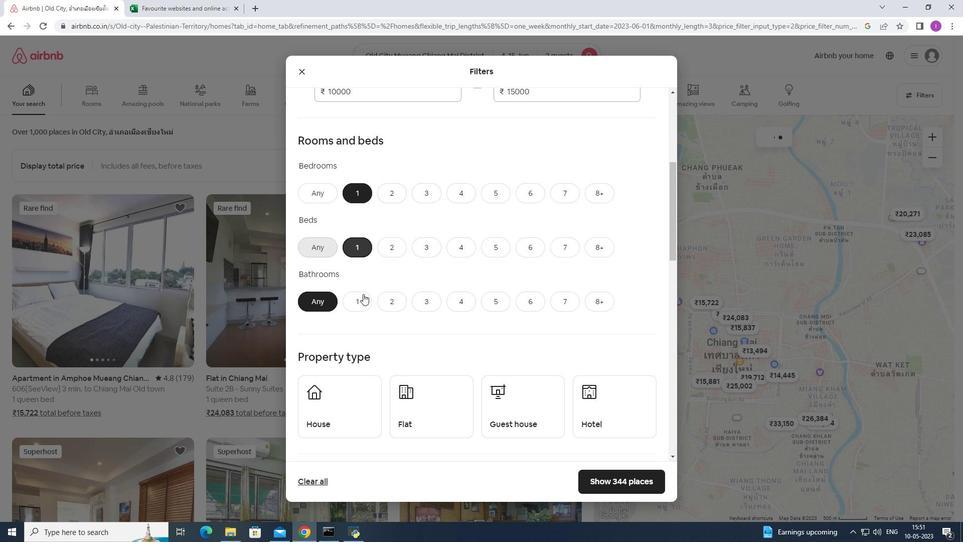 
Action: Mouse scrolled (362, 295) with delta (0, 0)
Screenshot: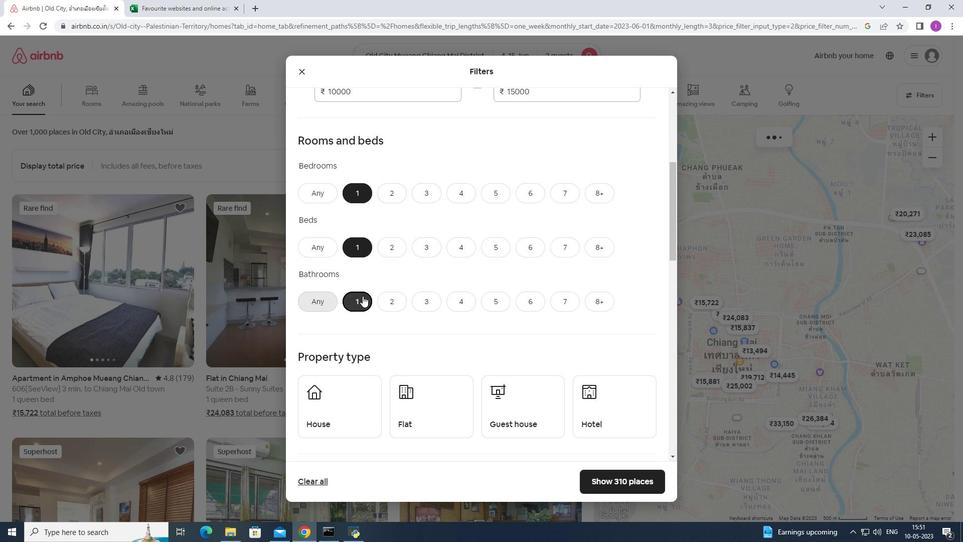 
Action: Mouse scrolled (362, 295) with delta (0, 0)
Screenshot: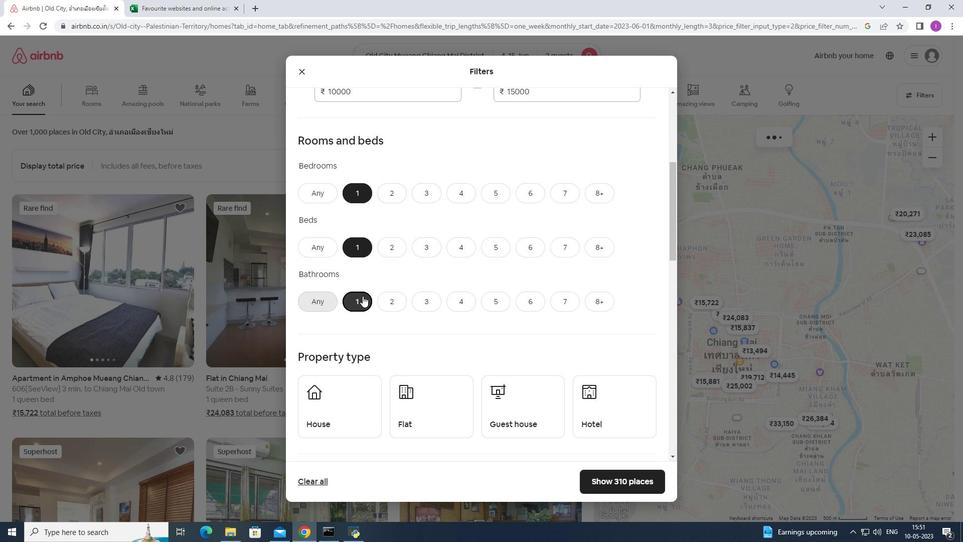 
Action: Mouse scrolled (362, 295) with delta (0, 0)
Screenshot: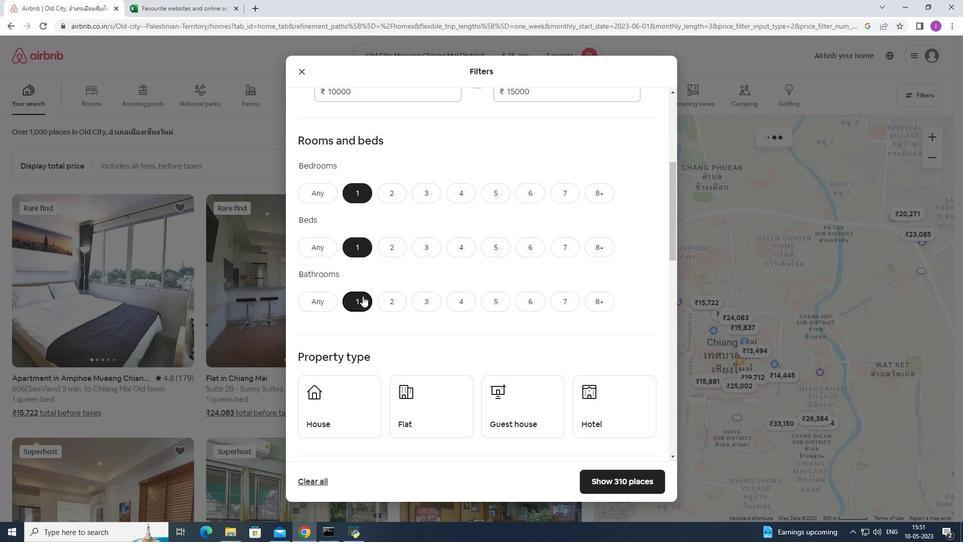
Action: Mouse moved to (361, 270)
Screenshot: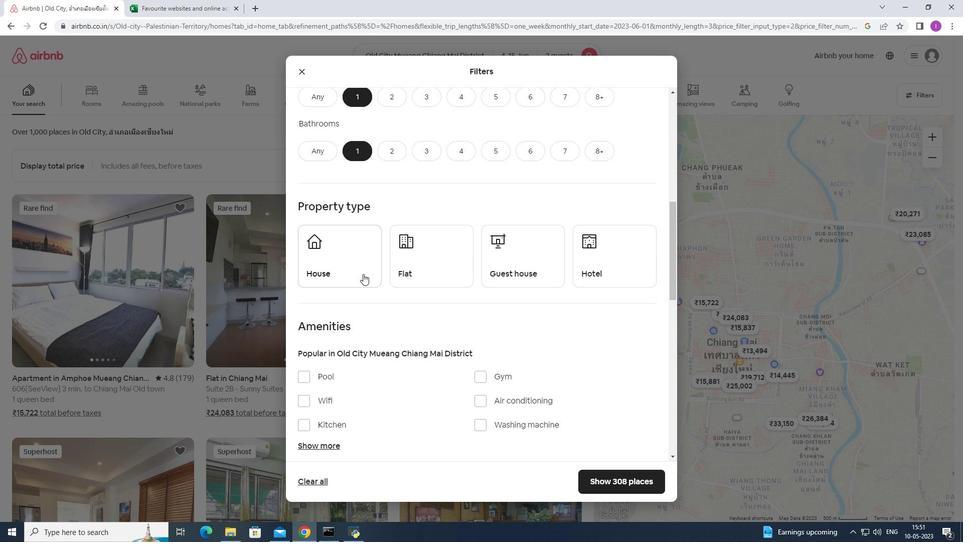 
Action: Mouse pressed left at (361, 270)
Screenshot: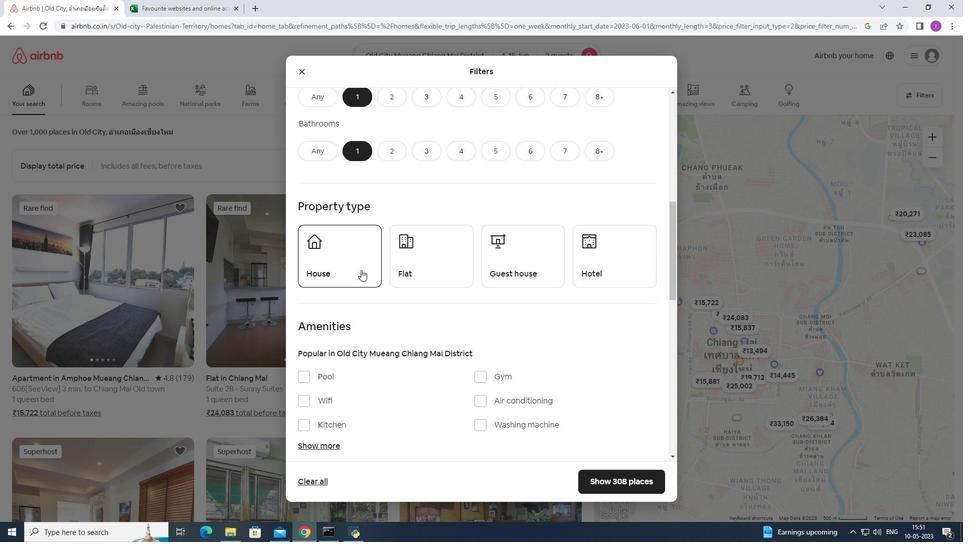 
Action: Mouse moved to (410, 269)
Screenshot: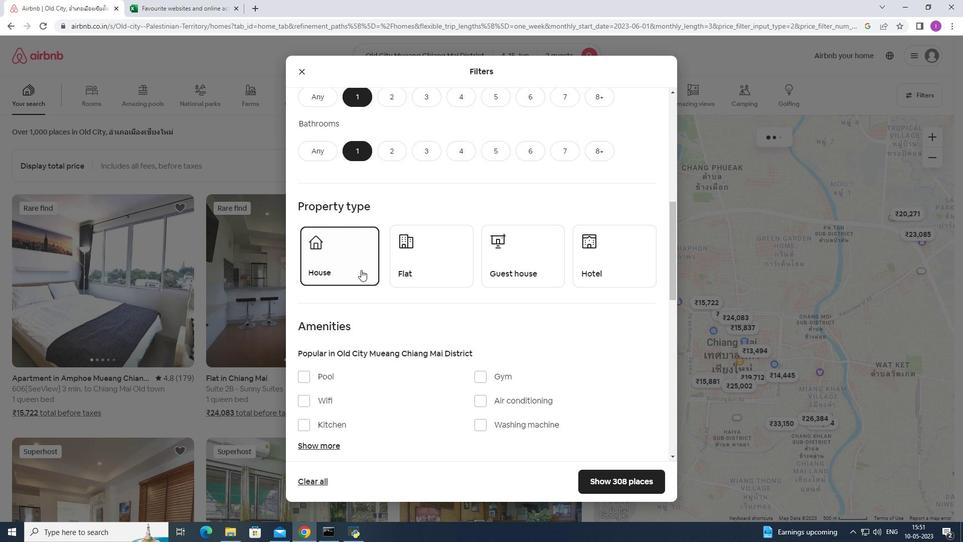 
Action: Mouse pressed left at (410, 269)
Screenshot: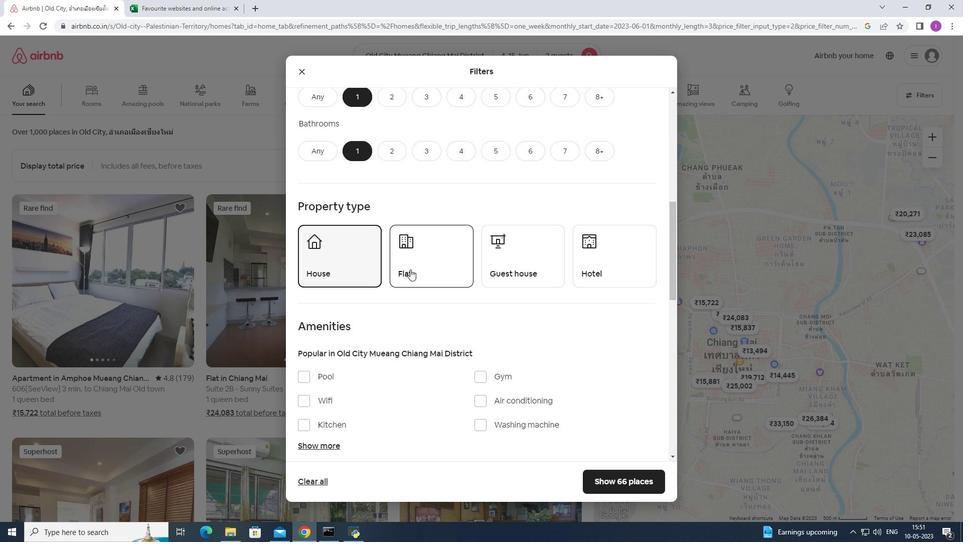 
Action: Mouse moved to (544, 264)
Screenshot: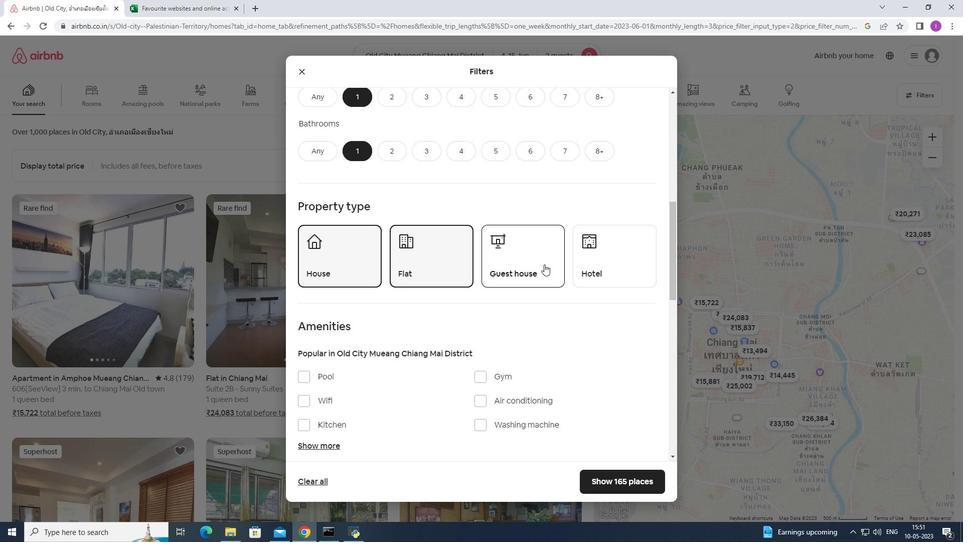 
Action: Mouse pressed left at (544, 264)
Screenshot: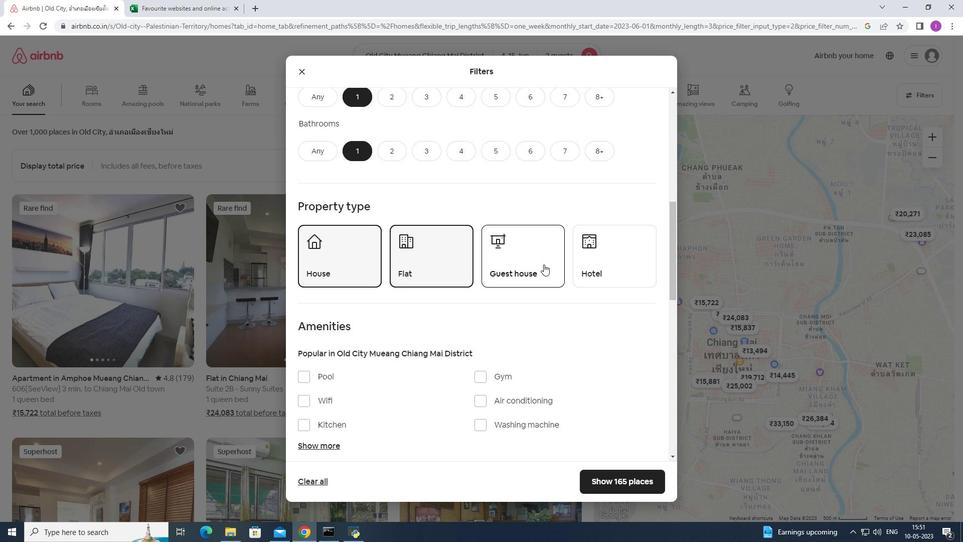 
Action: Mouse moved to (371, 382)
Screenshot: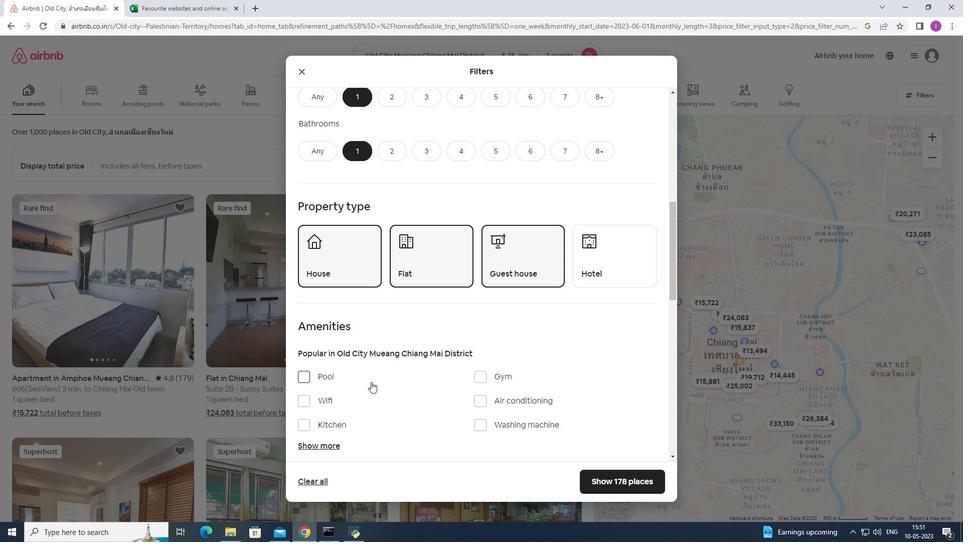 
Action: Mouse scrolled (371, 381) with delta (0, 0)
Screenshot: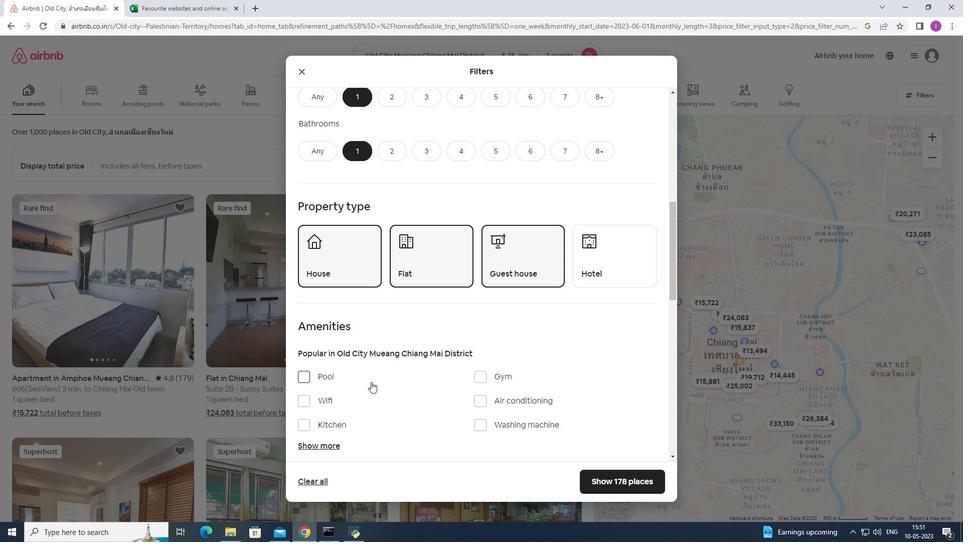 
Action: Mouse moved to (371, 381)
Screenshot: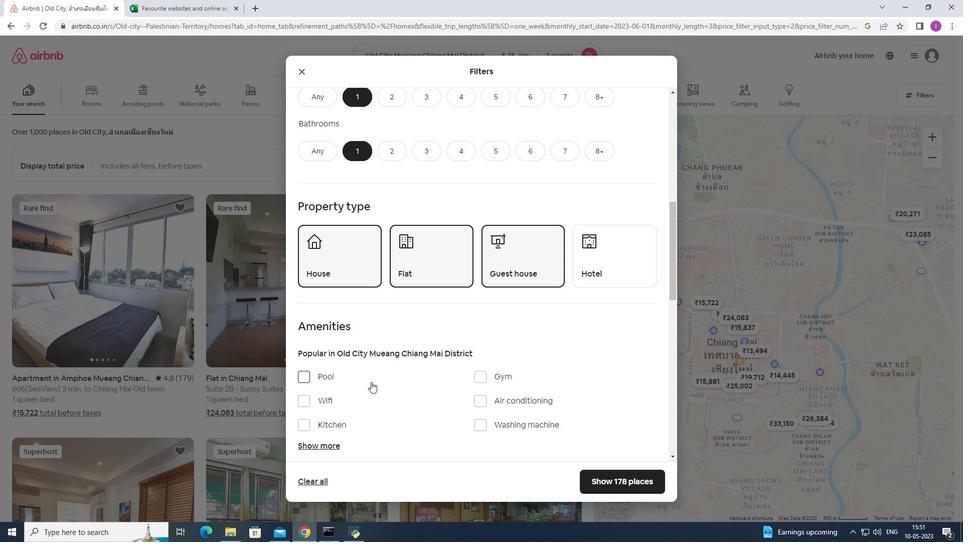 
Action: Mouse scrolled (371, 381) with delta (0, 0)
Screenshot: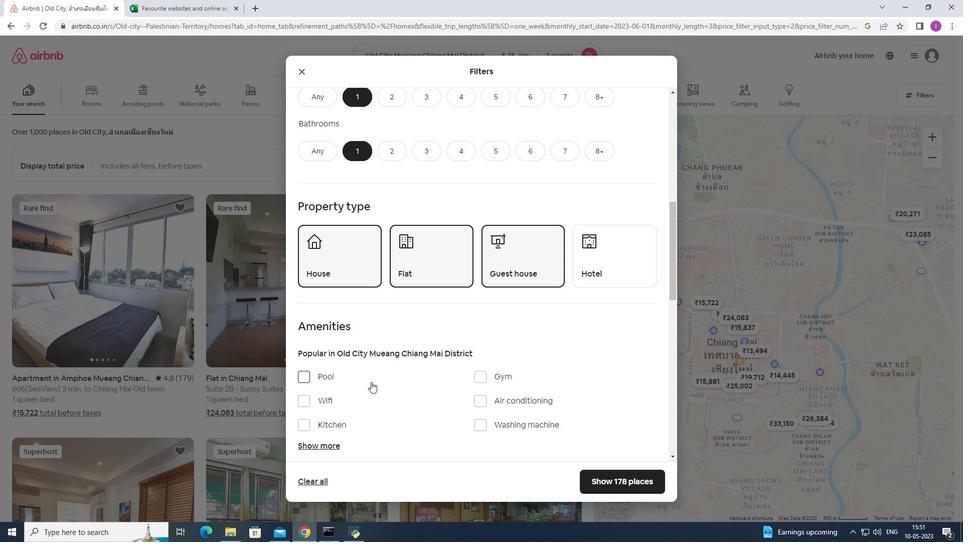 
Action: Mouse moved to (601, 154)
Screenshot: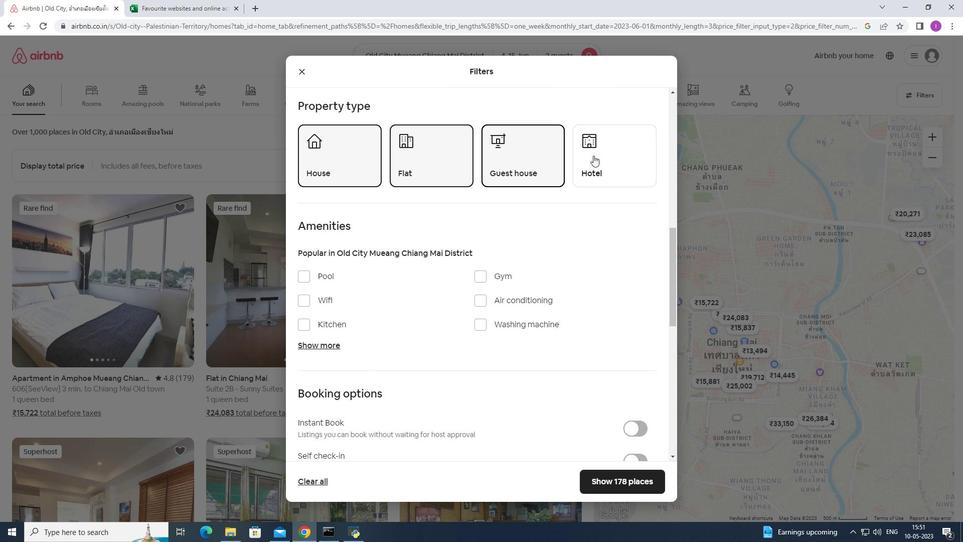 
Action: Mouse pressed left at (601, 154)
Screenshot: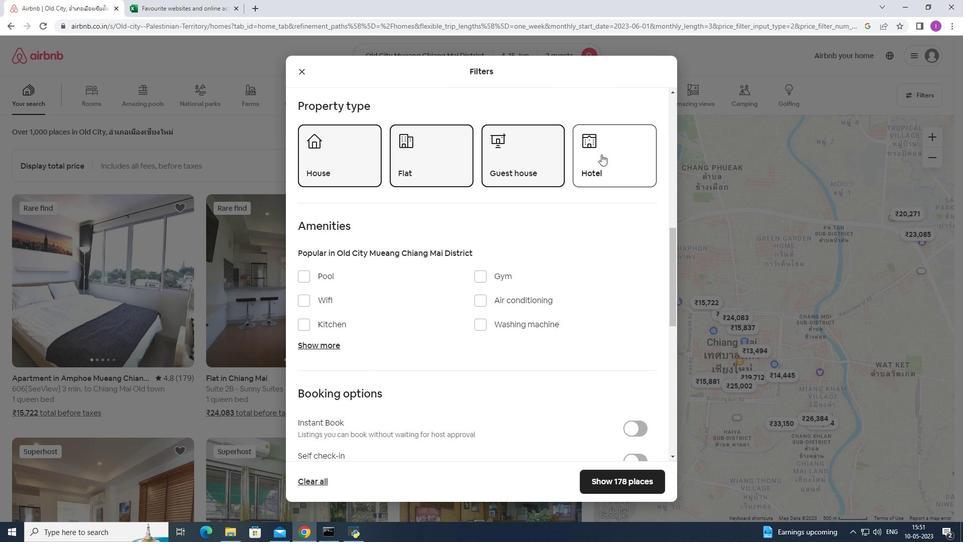 
Action: Mouse moved to (515, 285)
Screenshot: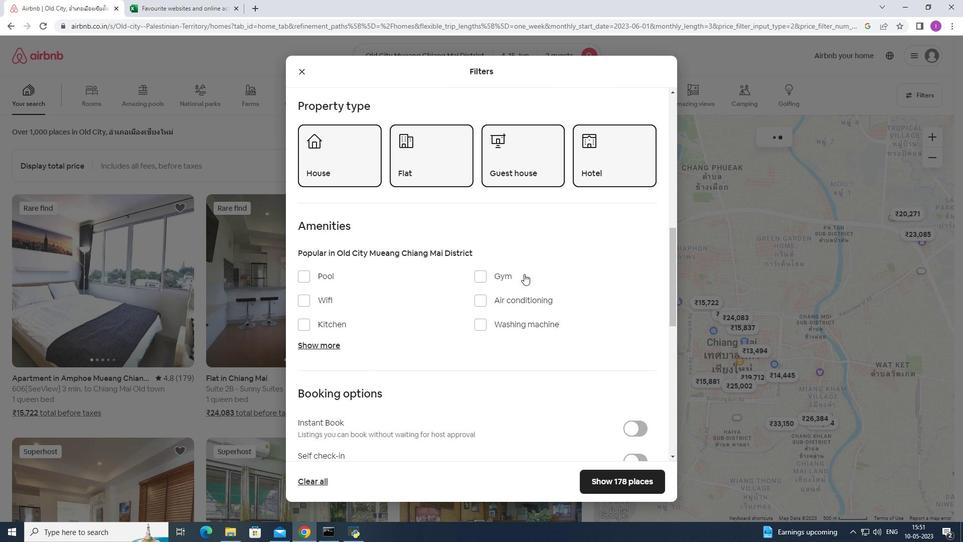 
Action: Mouse scrolled (515, 285) with delta (0, 0)
Screenshot: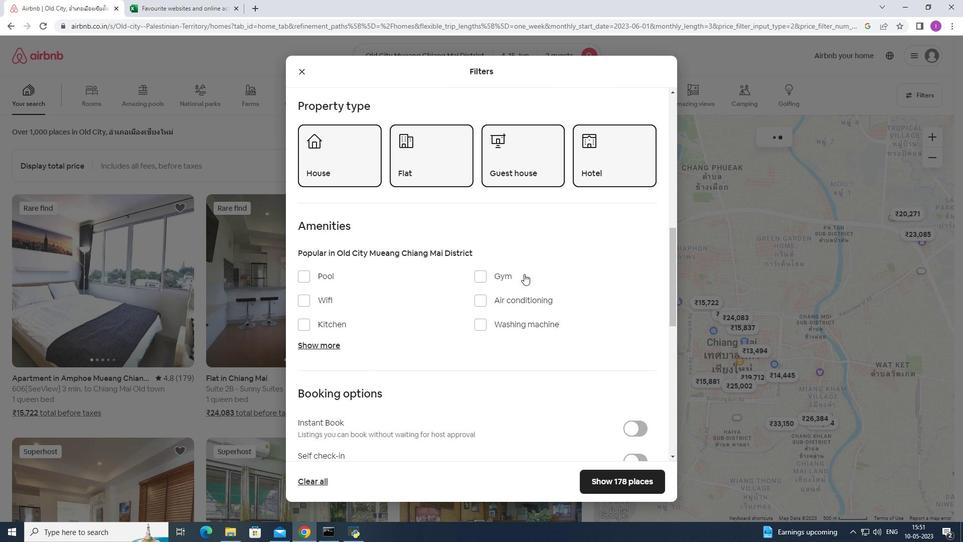 
Action: Mouse moved to (515, 286)
Screenshot: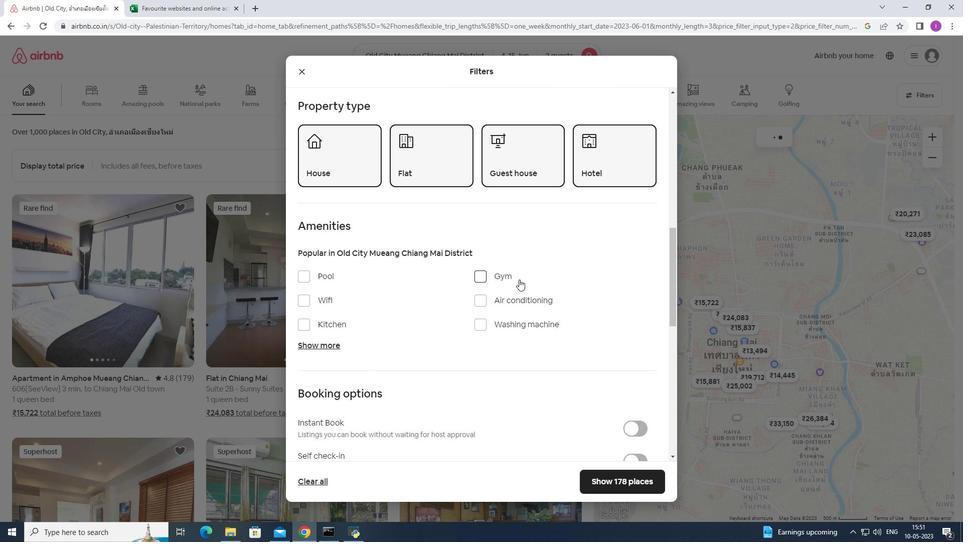 
Action: Mouse scrolled (515, 286) with delta (0, 0)
Screenshot: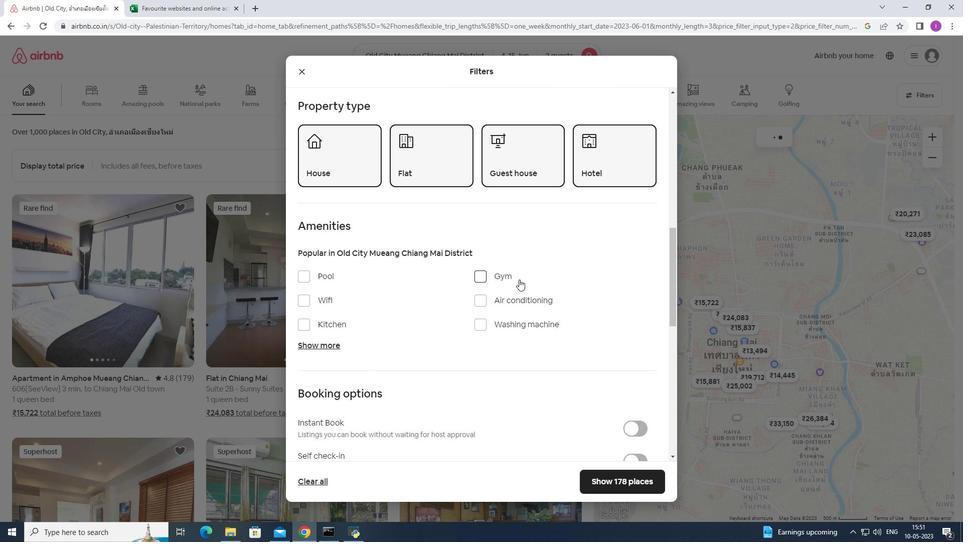 
Action: Mouse moved to (642, 356)
Screenshot: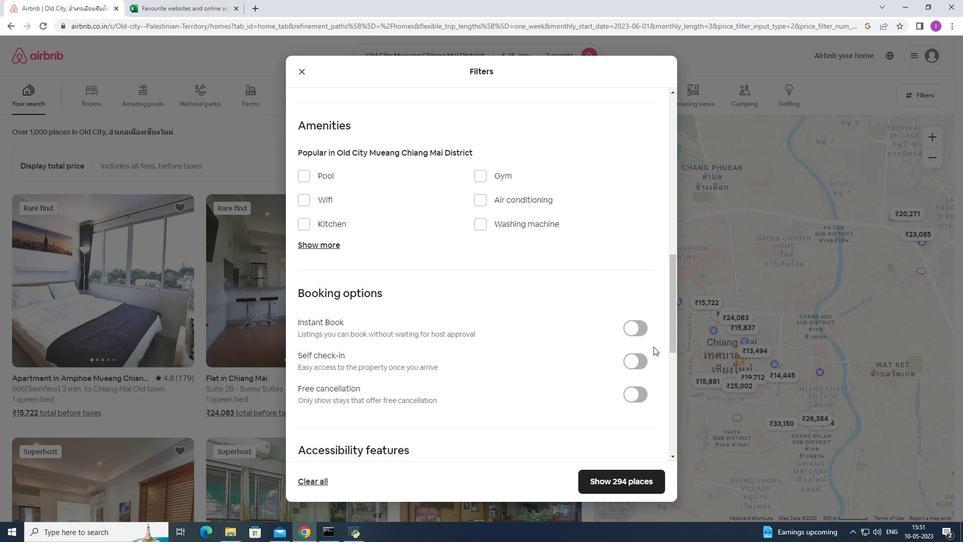 
Action: Mouse pressed left at (642, 356)
Screenshot: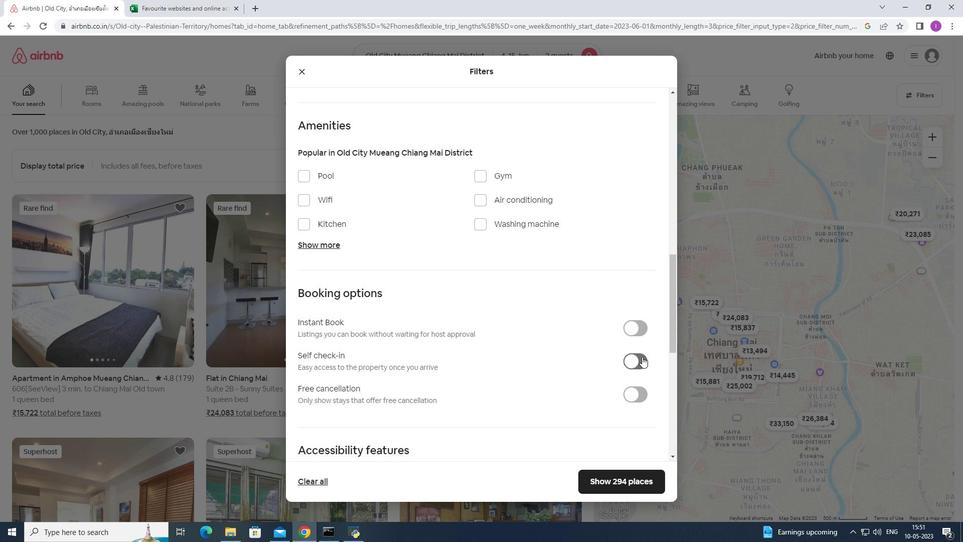 
Action: Mouse moved to (489, 412)
Screenshot: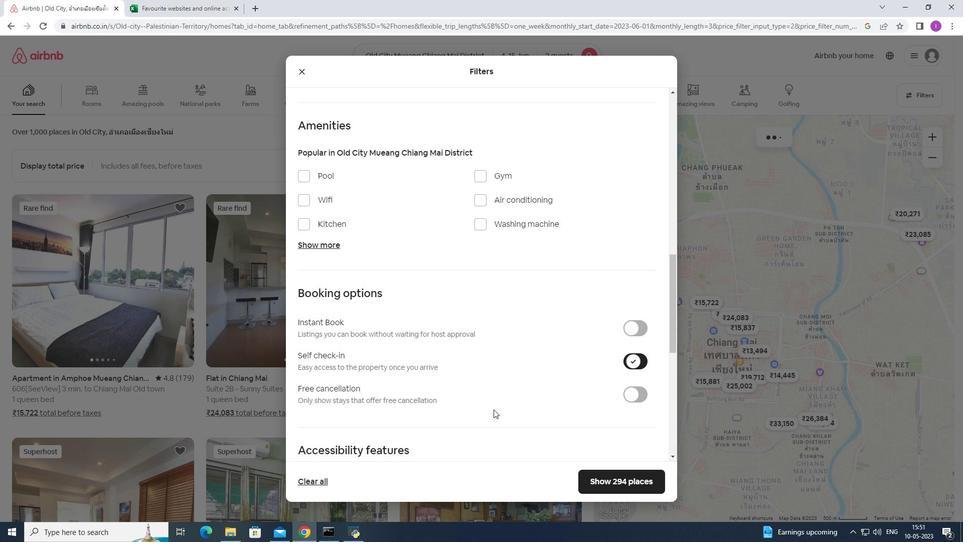 
Action: Mouse scrolled (489, 412) with delta (0, 0)
Screenshot: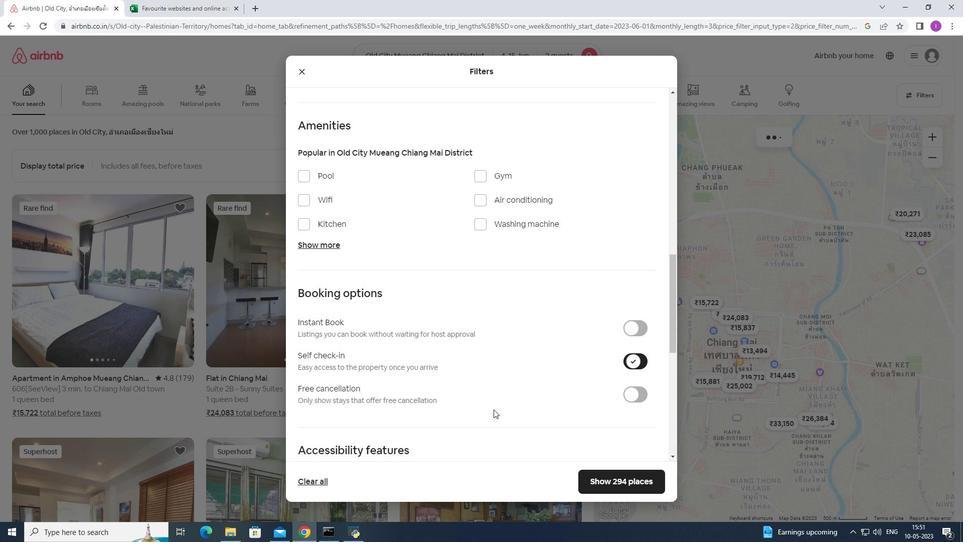 
Action: Mouse scrolled (489, 412) with delta (0, 0)
Screenshot: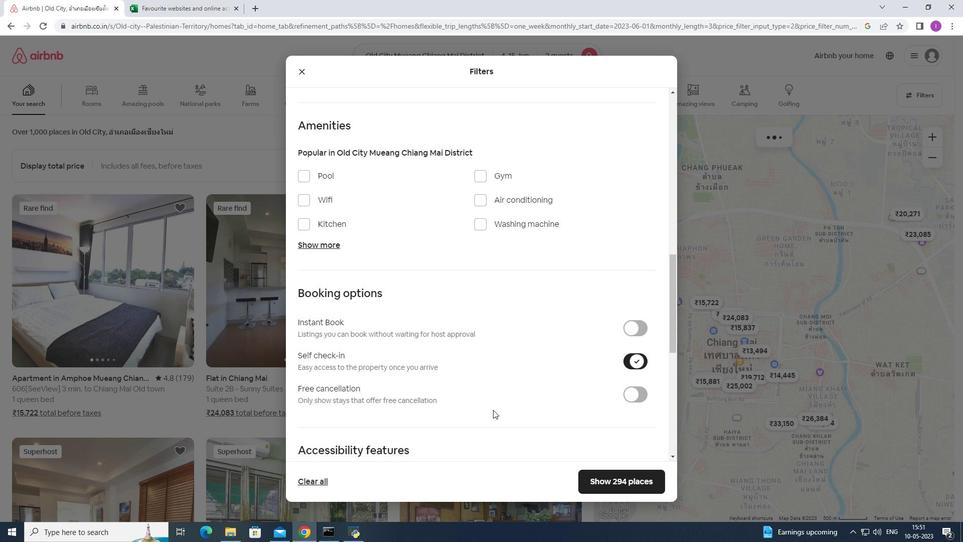 
Action: Mouse scrolled (489, 412) with delta (0, 0)
Screenshot: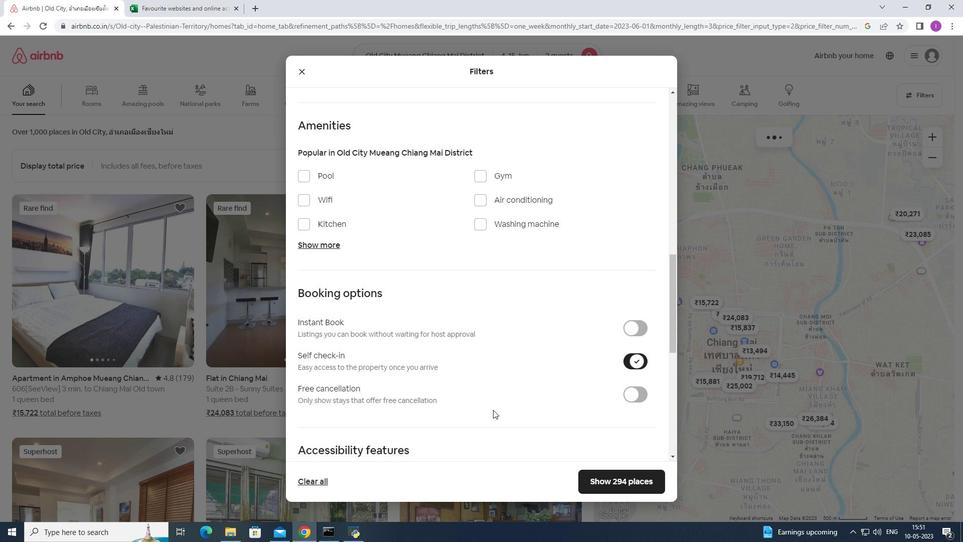 
Action: Mouse scrolled (489, 412) with delta (0, 0)
Screenshot: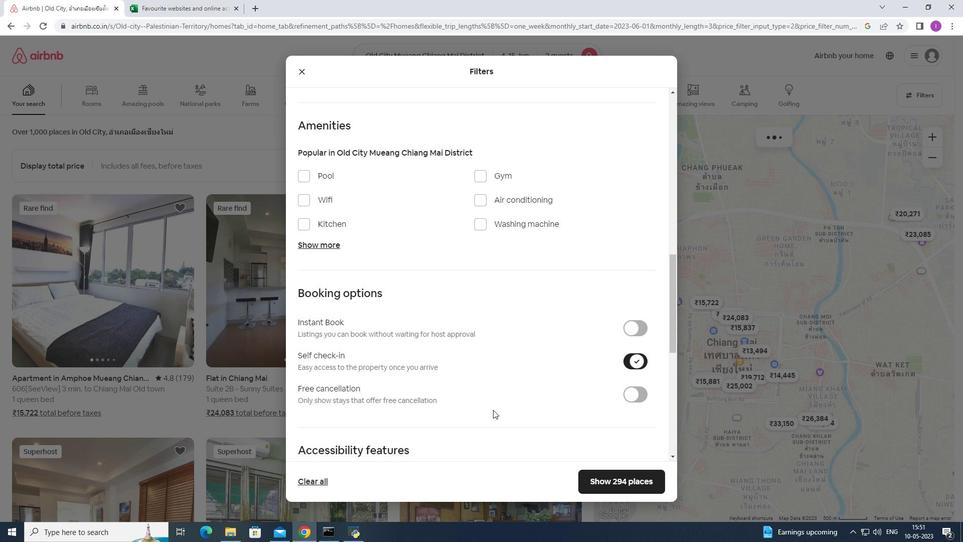 
Action: Mouse scrolled (489, 412) with delta (0, 0)
Screenshot: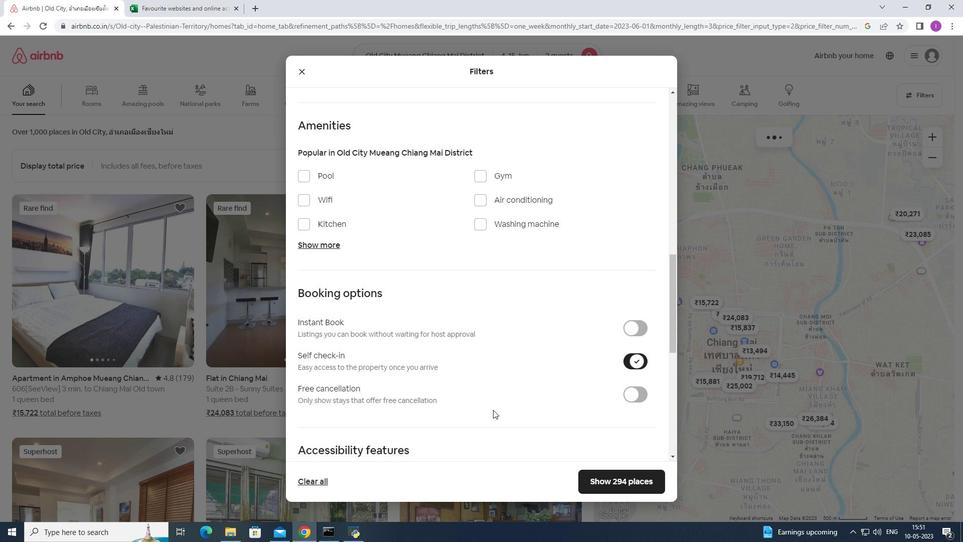 
Action: Mouse moved to (449, 409)
Screenshot: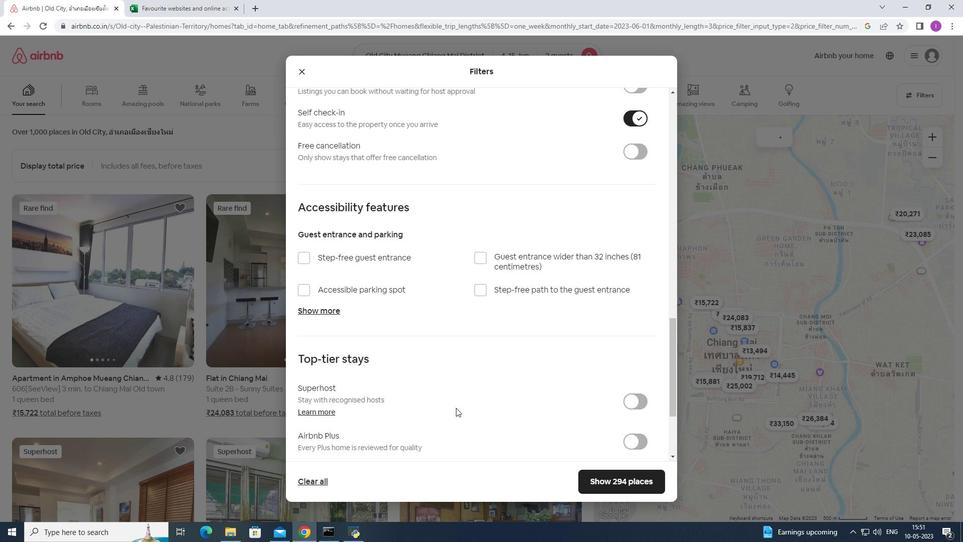 
Action: Mouse scrolled (449, 409) with delta (0, 0)
Screenshot: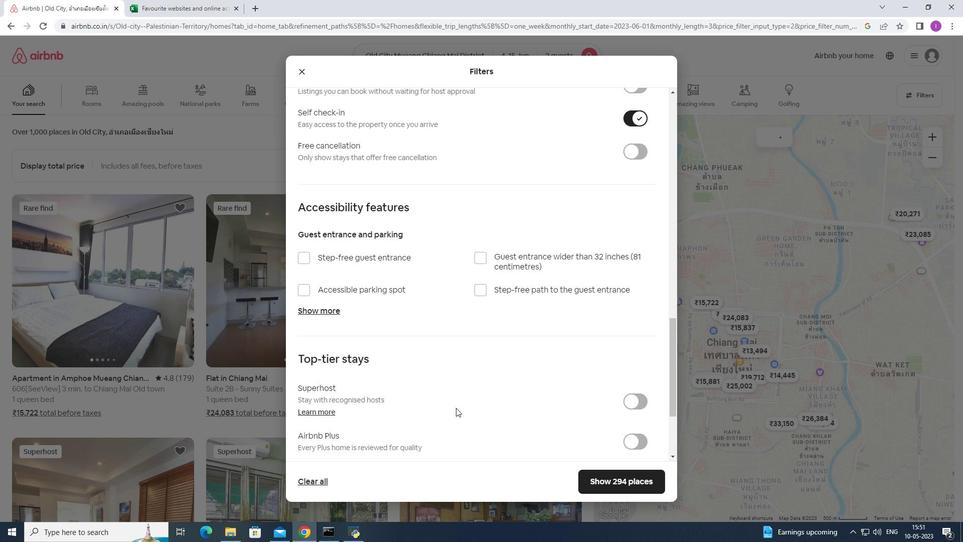 
Action: Mouse moved to (448, 409)
Screenshot: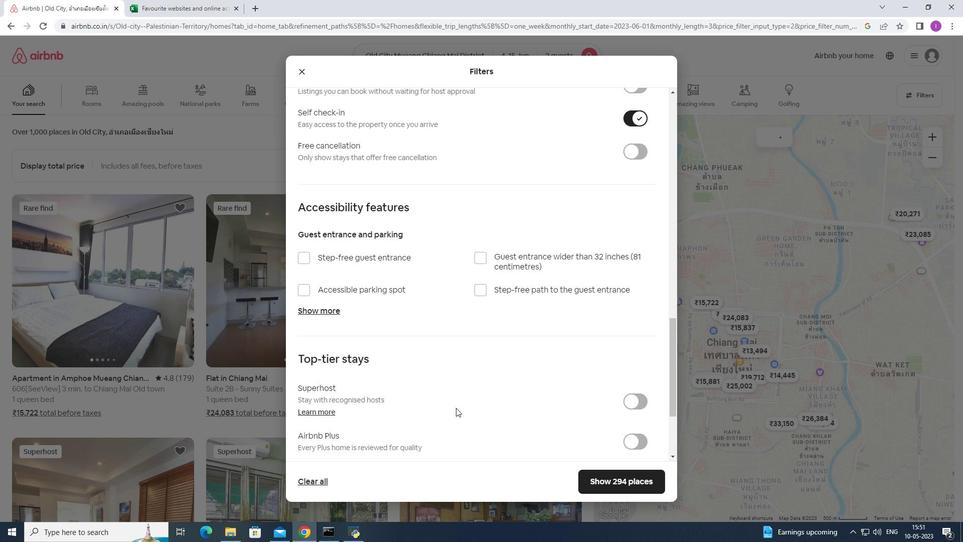 
Action: Mouse scrolled (448, 409) with delta (0, 0)
Screenshot: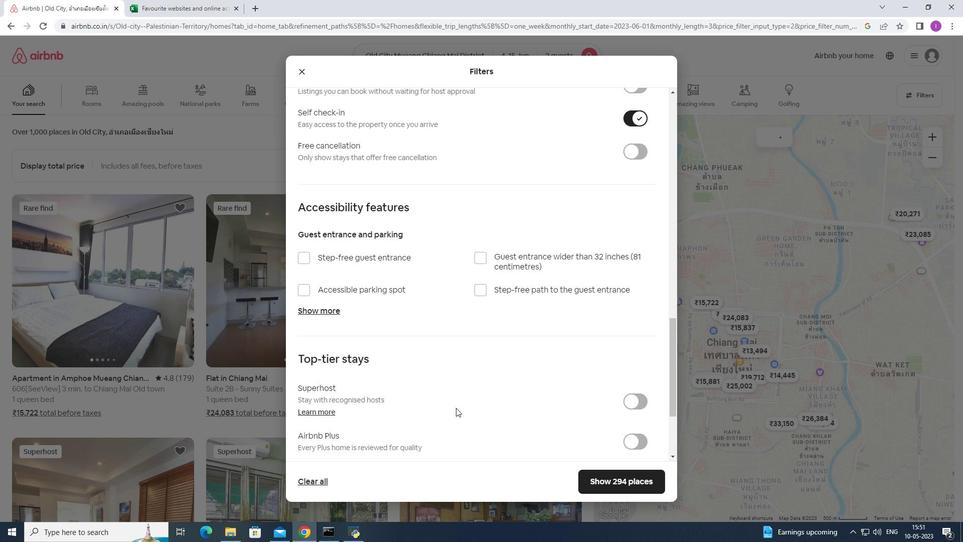 
Action: Mouse moved to (448, 409)
Screenshot: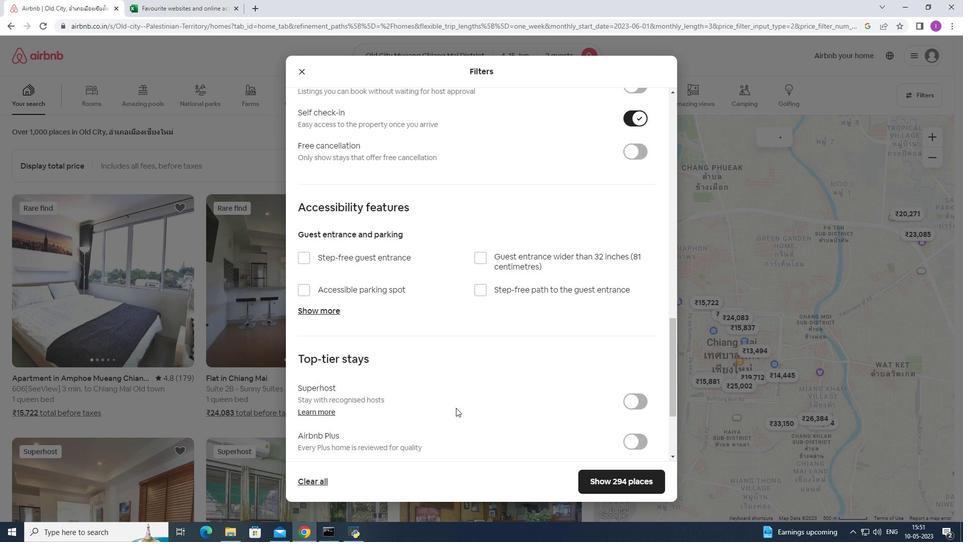 
Action: Mouse scrolled (448, 409) with delta (0, 0)
Screenshot: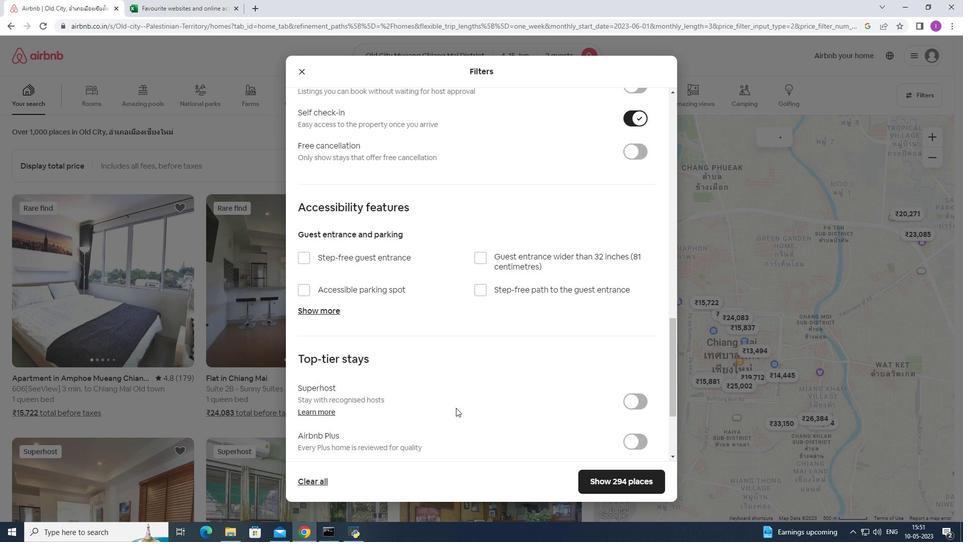 
Action: Mouse moved to (445, 409)
Screenshot: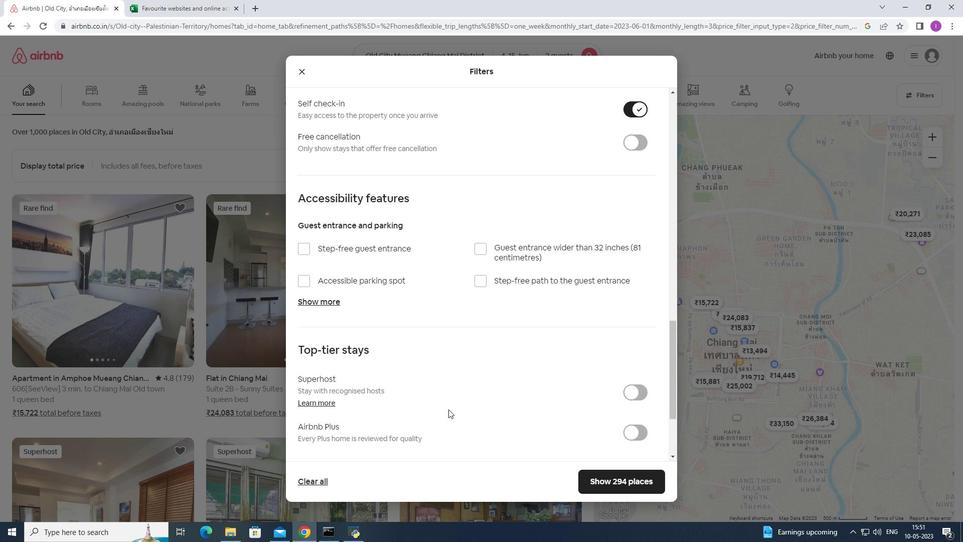 
Action: Mouse scrolled (445, 409) with delta (0, 0)
Screenshot: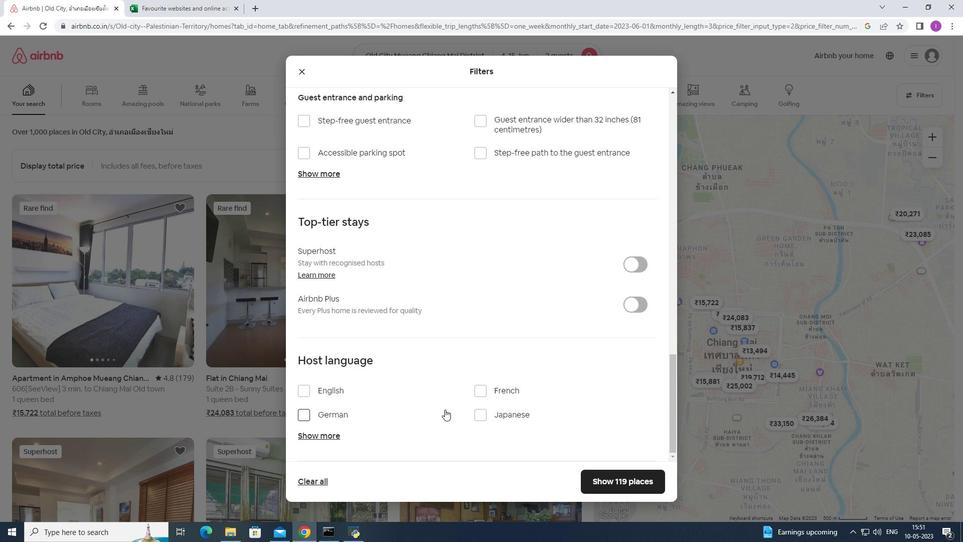 
Action: Mouse scrolled (445, 409) with delta (0, 0)
Screenshot: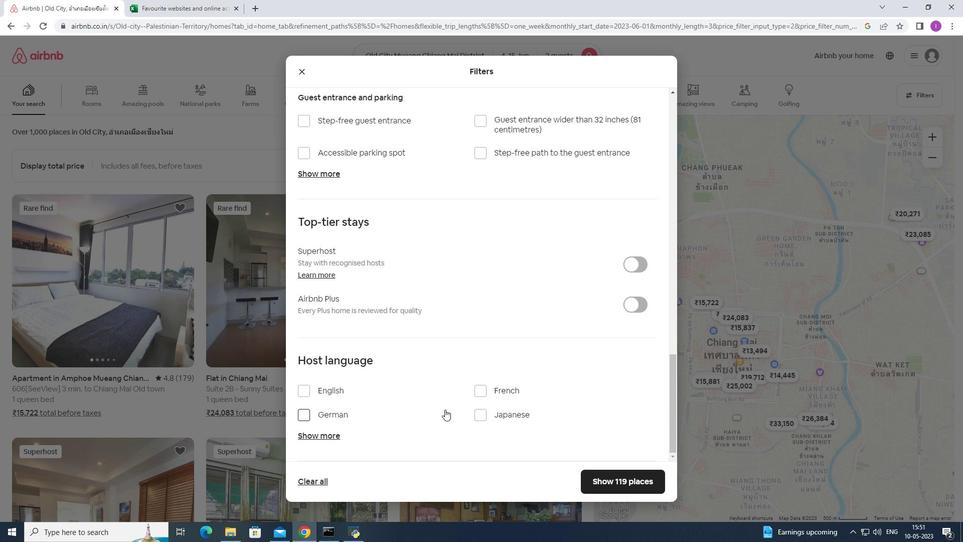 
Action: Mouse moved to (445, 409)
Screenshot: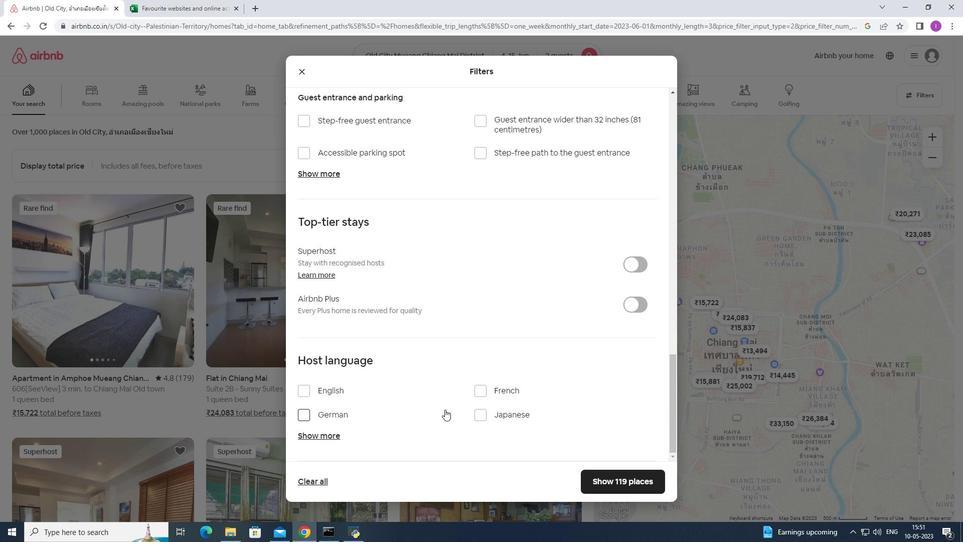 
Action: Mouse scrolled (445, 409) with delta (0, 0)
Screenshot: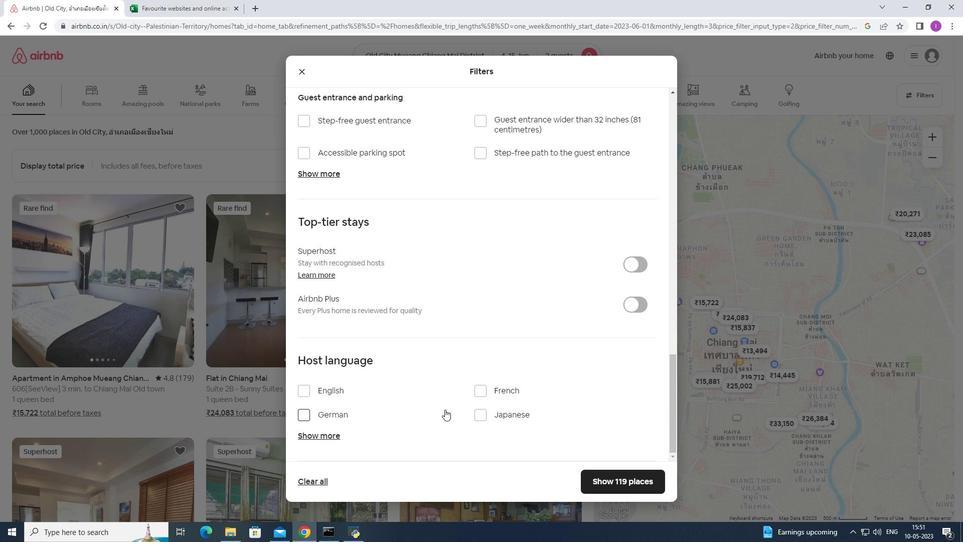 
Action: Mouse scrolled (445, 409) with delta (0, 0)
Screenshot: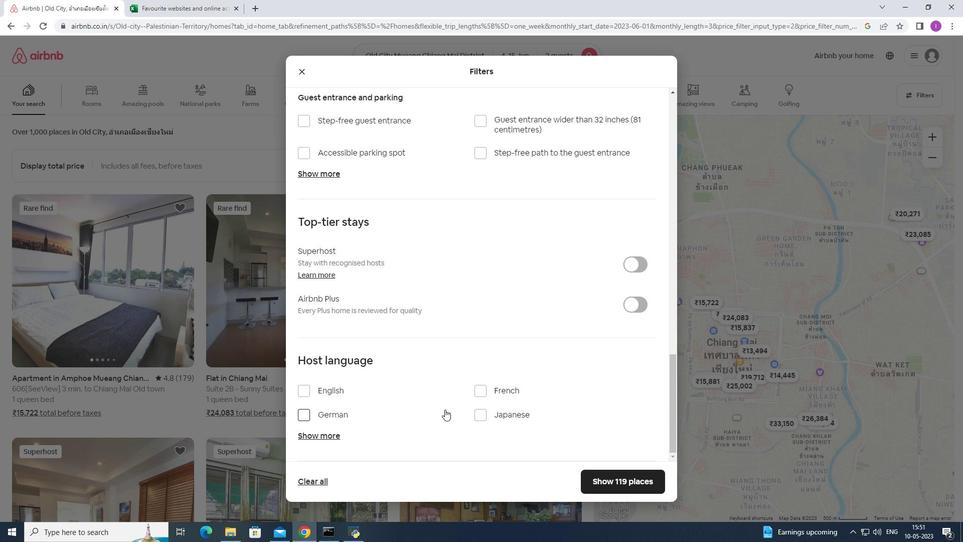 
Action: Mouse moved to (297, 391)
Screenshot: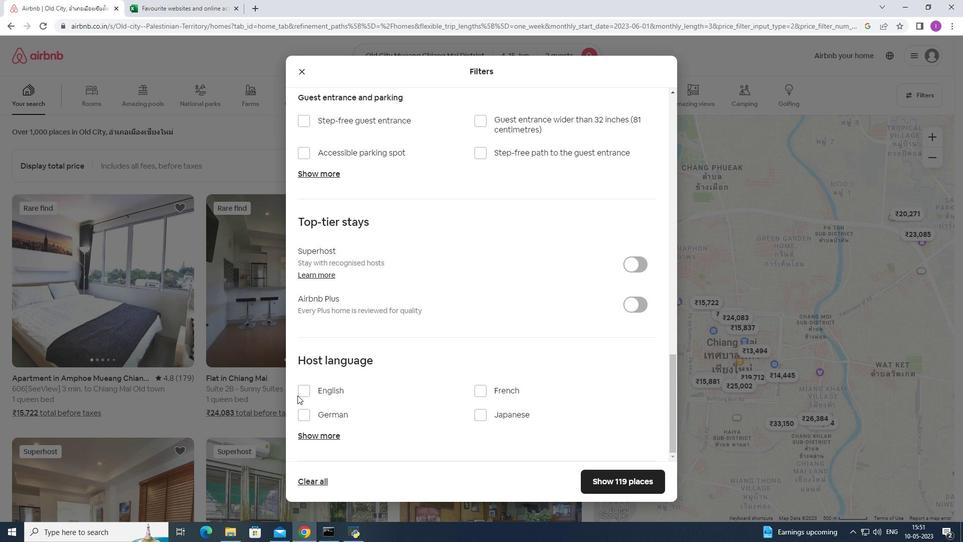 
Action: Mouse pressed left at (297, 391)
Screenshot: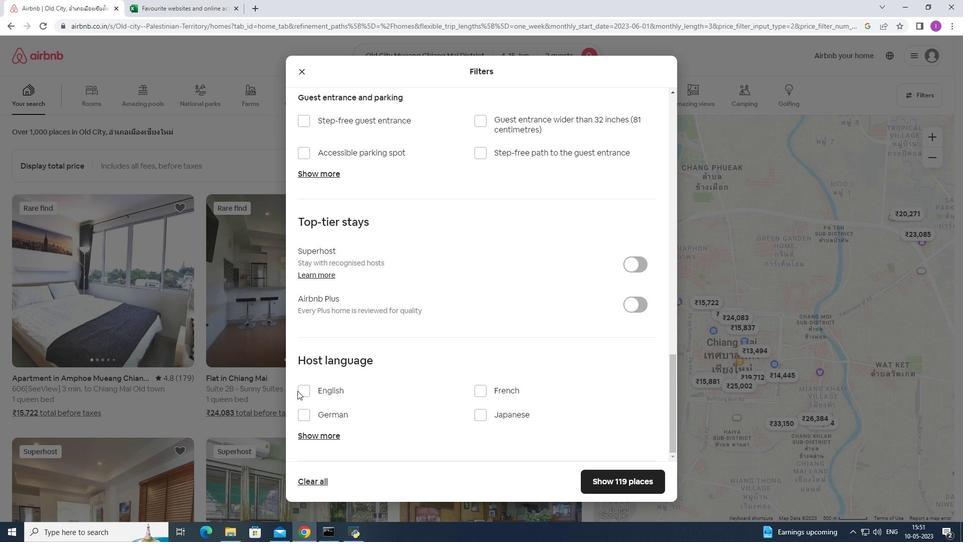 
Action: Mouse moved to (300, 391)
Screenshot: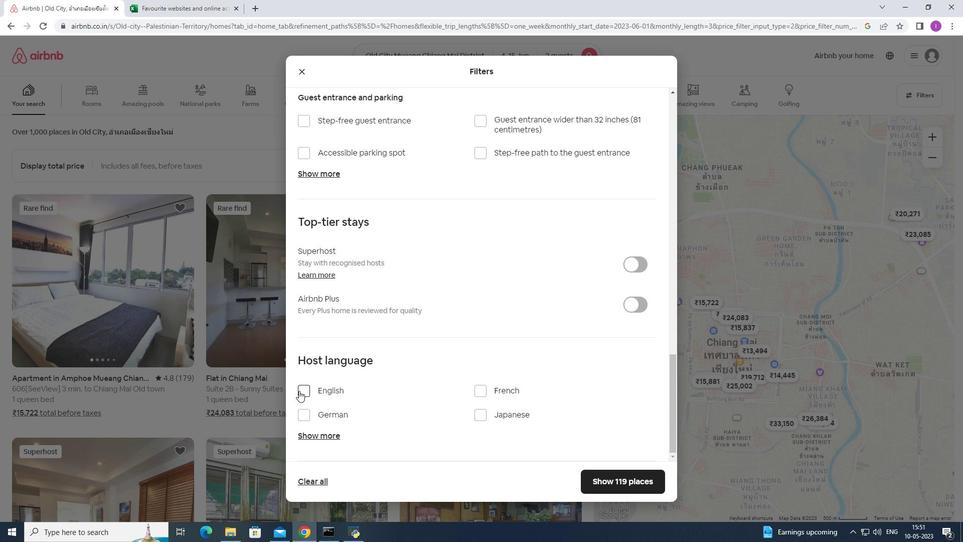 
Action: Mouse pressed left at (300, 391)
Screenshot: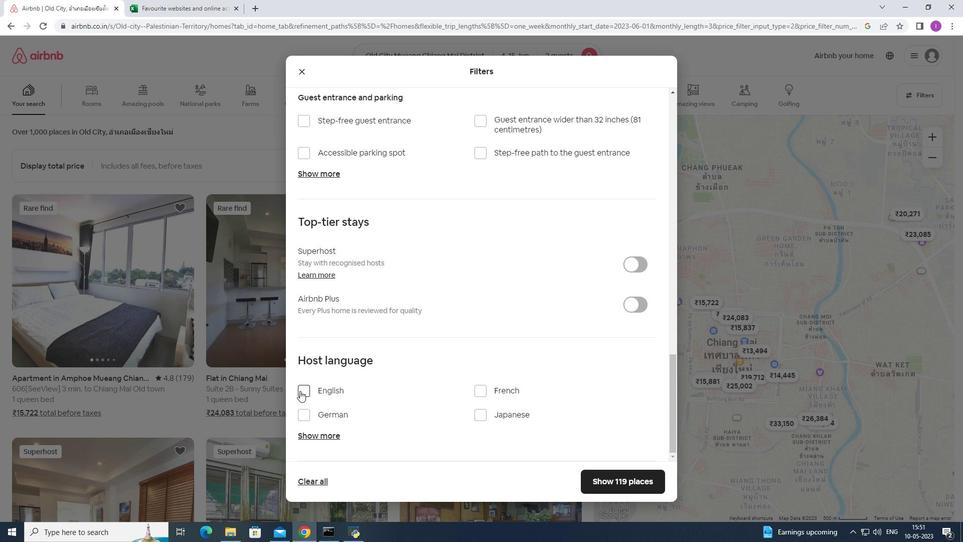 
Action: Mouse moved to (623, 479)
Screenshot: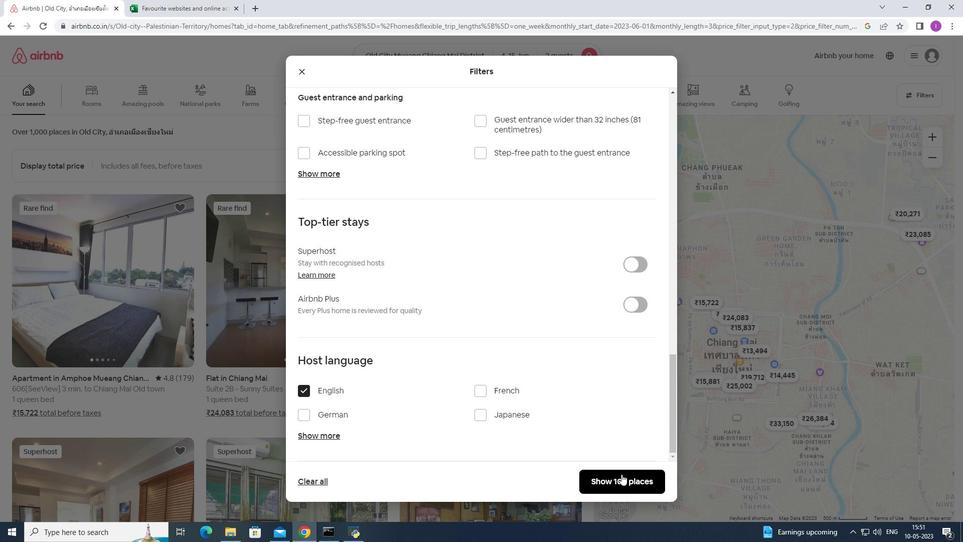
Action: Mouse pressed left at (623, 479)
Screenshot: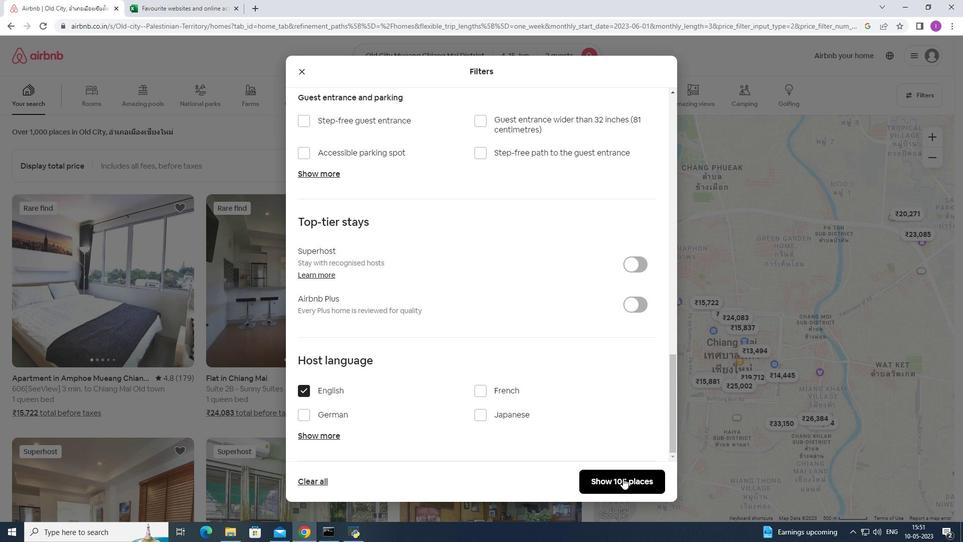 
Action: Mouse moved to (533, 454)
Screenshot: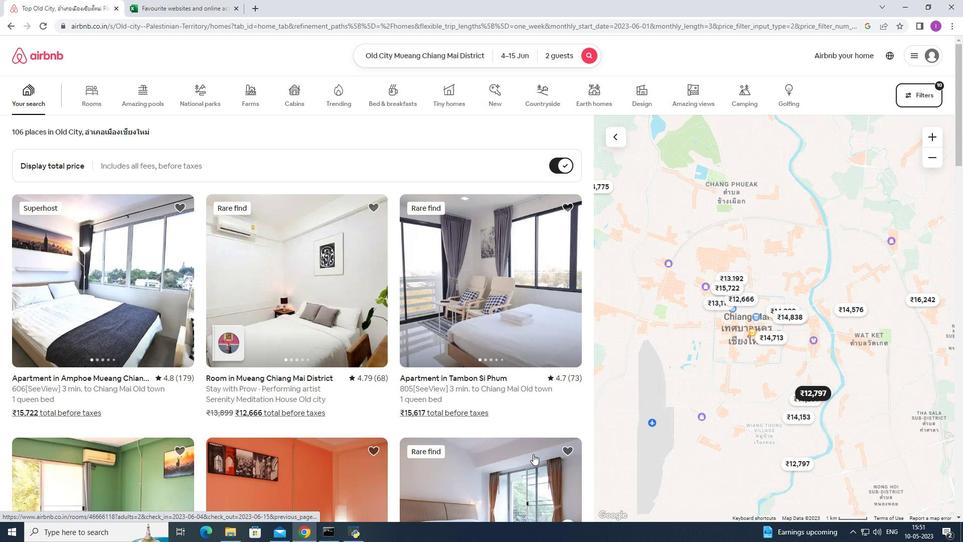 
